 Task: Add Attachment from Google Drive to Card Card0000000051 in Board Board0000000013 in Workspace WS0000000005 in Trello. Add Cover Orange to Card Card0000000051 in Board Board0000000013 in Workspace WS0000000005 in Trello. Add "Add Label …" with "Title" Title0000000051 to Button Button0000000051 to Card Card0000000051 in Board Board0000000013 in Workspace WS0000000005 in Trello. Add Description DS0000000051 to Card Card0000000051 in Board Board0000000013 in Workspace WS0000000005 in Trello. Add Comment CM0000000051 to Card Card0000000051 in Board Board0000000013 in Workspace WS0000000005 in Trello
Action: Mouse moved to (108, 296)
Screenshot: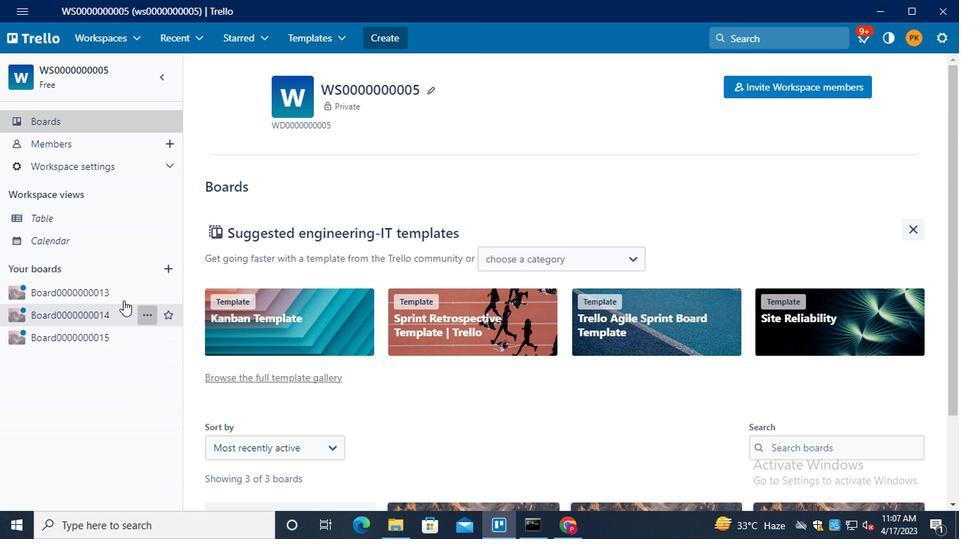 
Action: Mouse pressed left at (108, 296)
Screenshot: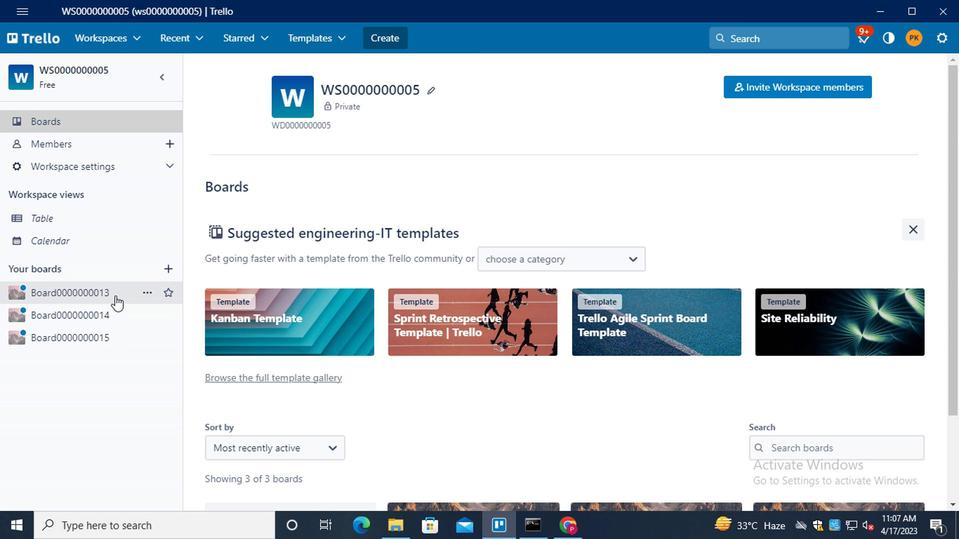 
Action: Mouse moved to (238, 310)
Screenshot: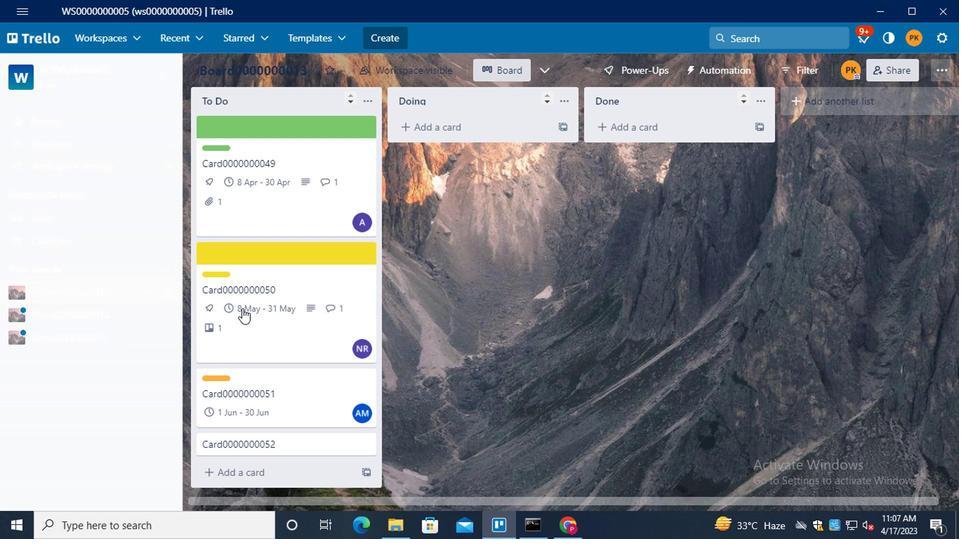 
Action: Mouse scrolled (238, 309) with delta (0, 0)
Screenshot: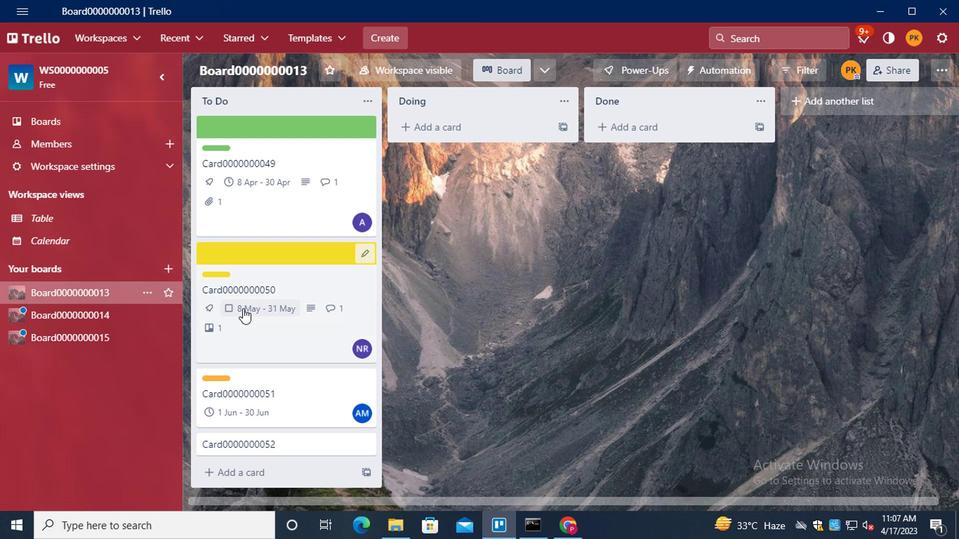 
Action: Mouse moved to (239, 310)
Screenshot: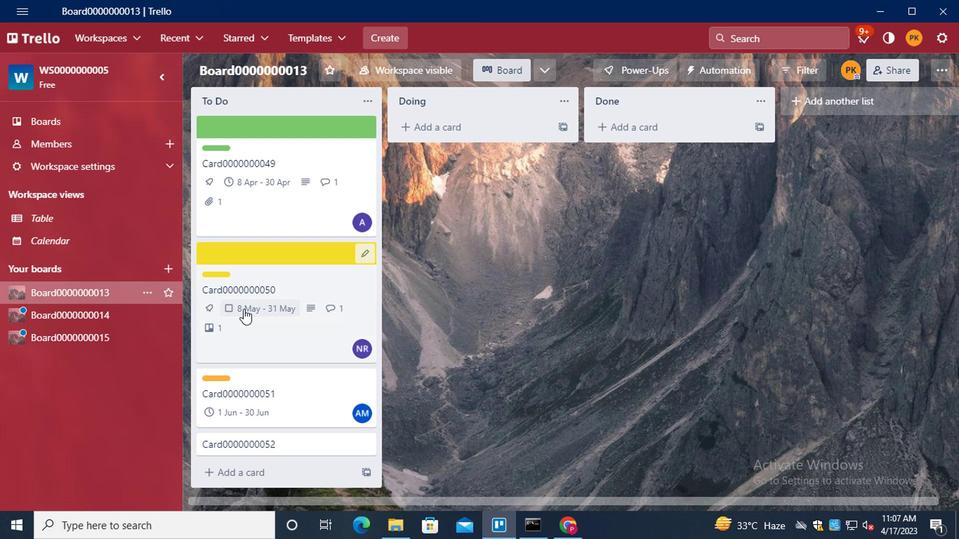 
Action: Mouse scrolled (239, 310) with delta (0, 0)
Screenshot: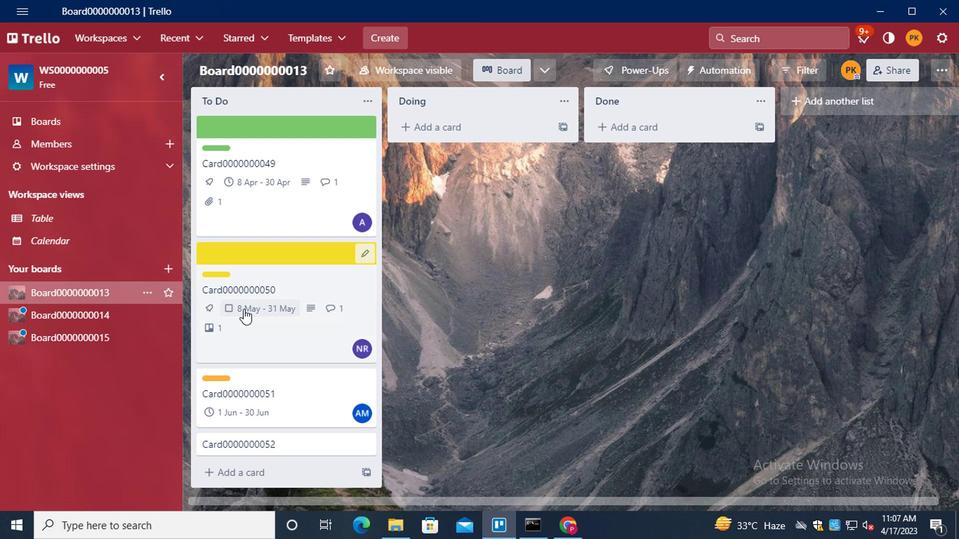 
Action: Mouse moved to (268, 391)
Screenshot: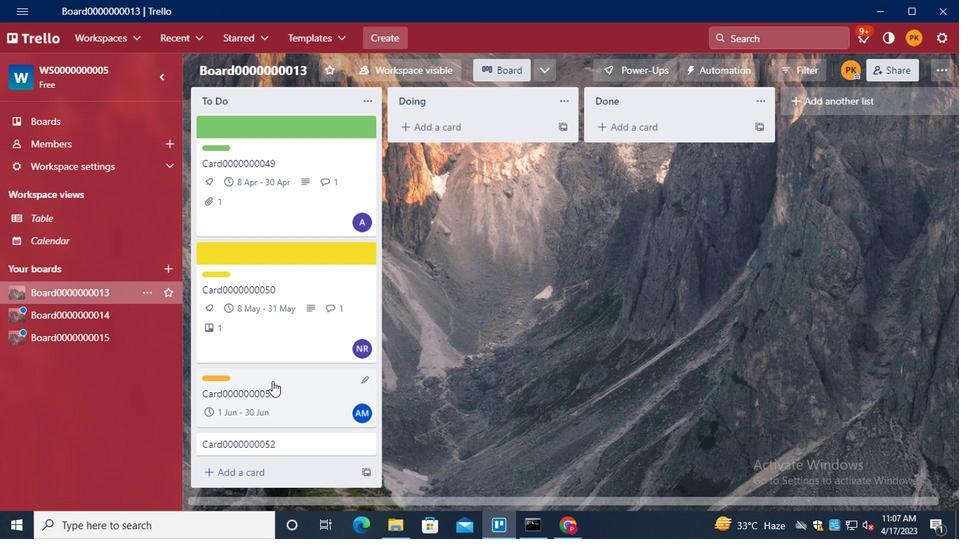 
Action: Mouse pressed left at (268, 391)
Screenshot: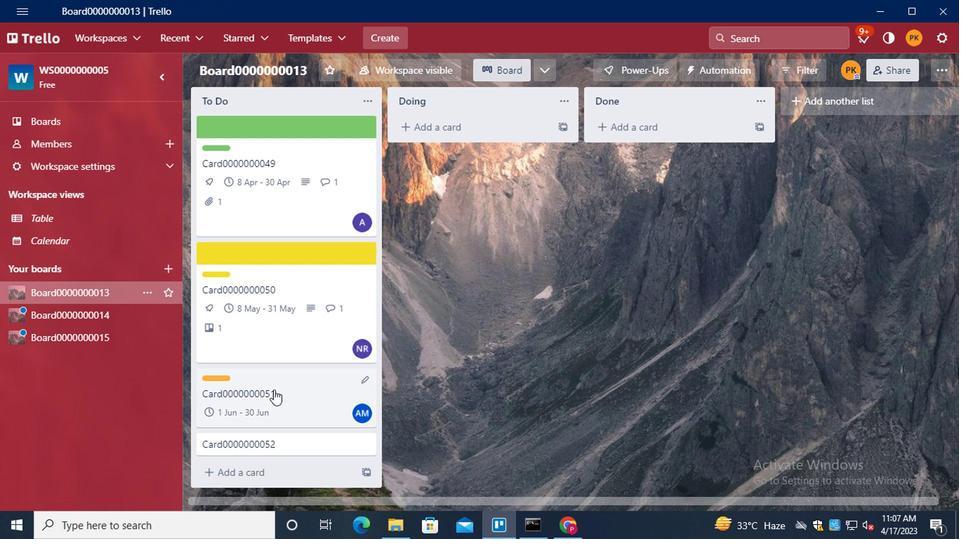 
Action: Mouse moved to (651, 248)
Screenshot: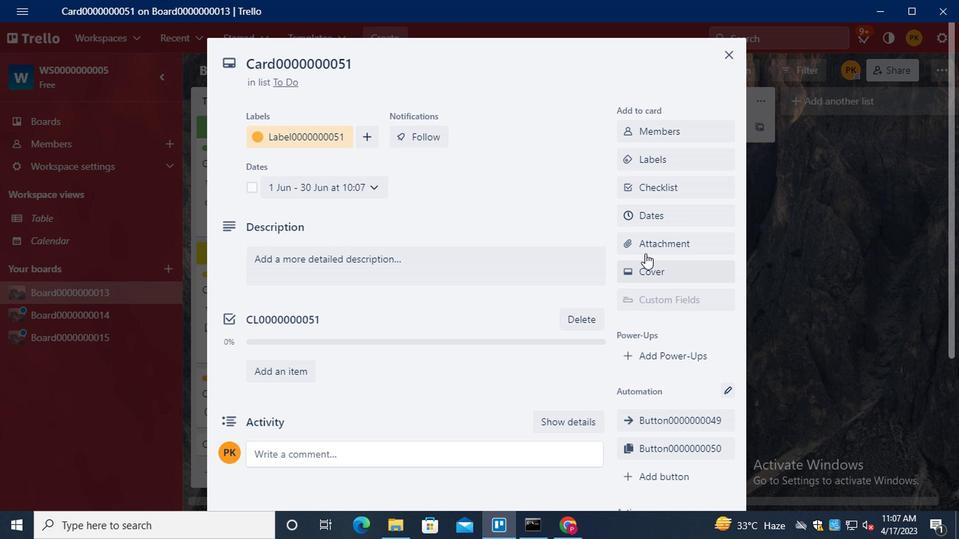 
Action: Mouse pressed left at (651, 248)
Screenshot: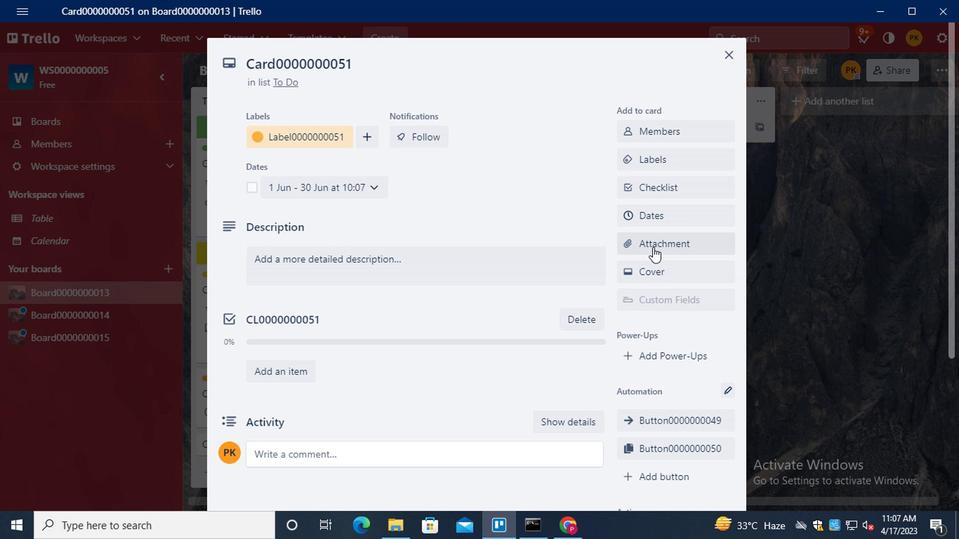 
Action: Mouse moved to (670, 177)
Screenshot: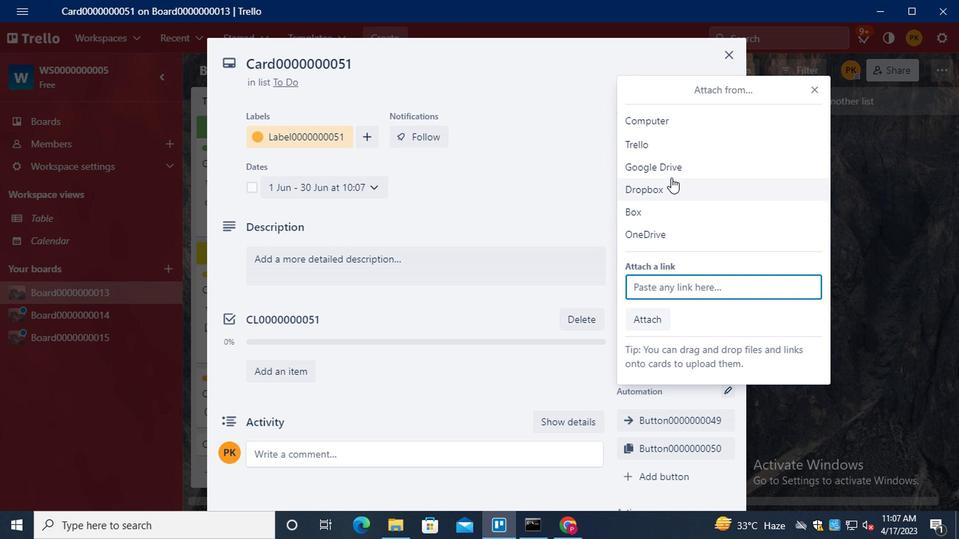 
Action: Mouse pressed left at (670, 177)
Screenshot: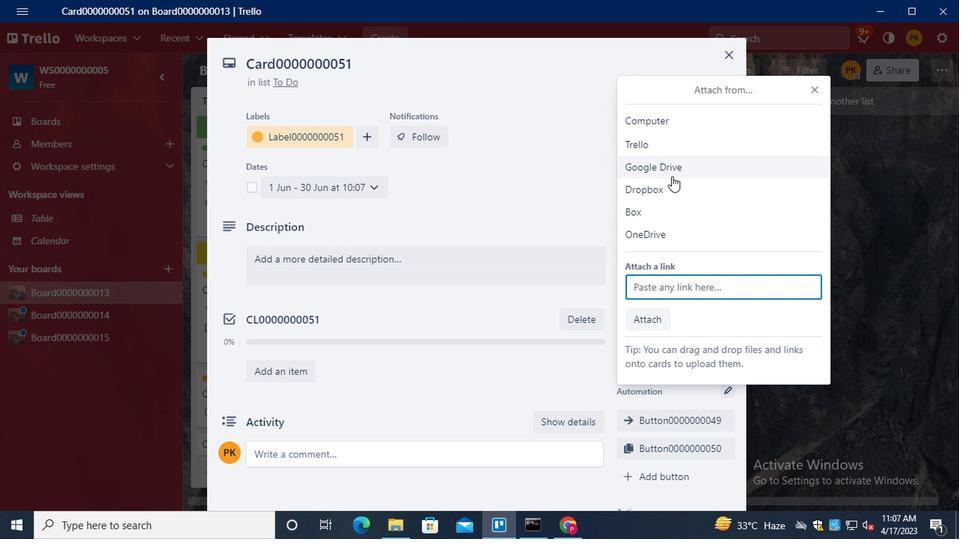 
Action: Mouse moved to (611, 353)
Screenshot: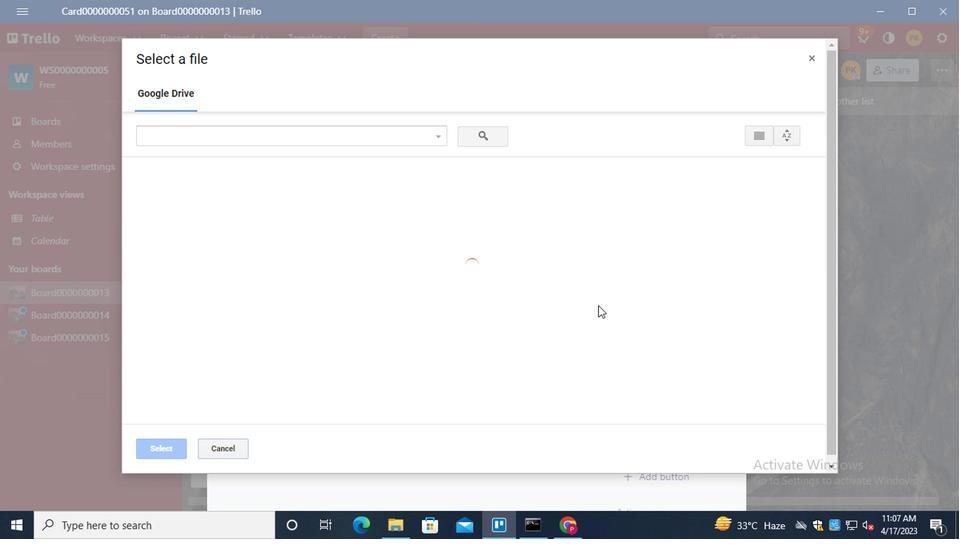 
Action: Mouse scrolled (611, 353) with delta (0, 0)
Screenshot: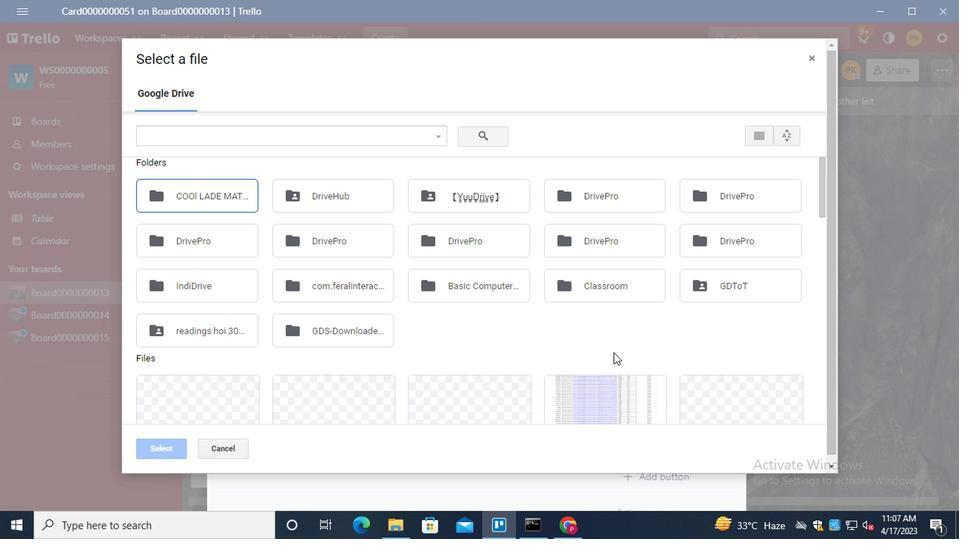 
Action: Mouse scrolled (611, 353) with delta (0, 0)
Screenshot: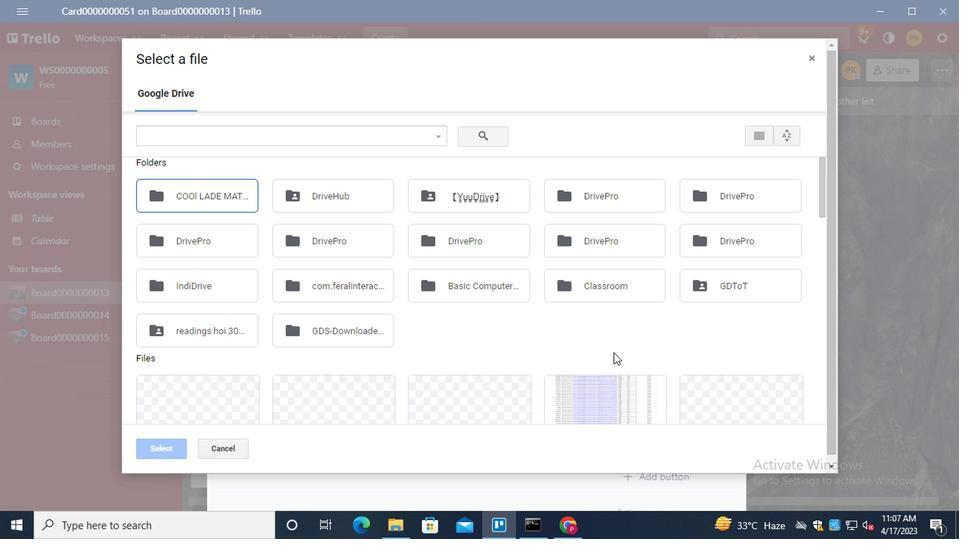 
Action: Mouse moved to (680, 320)
Screenshot: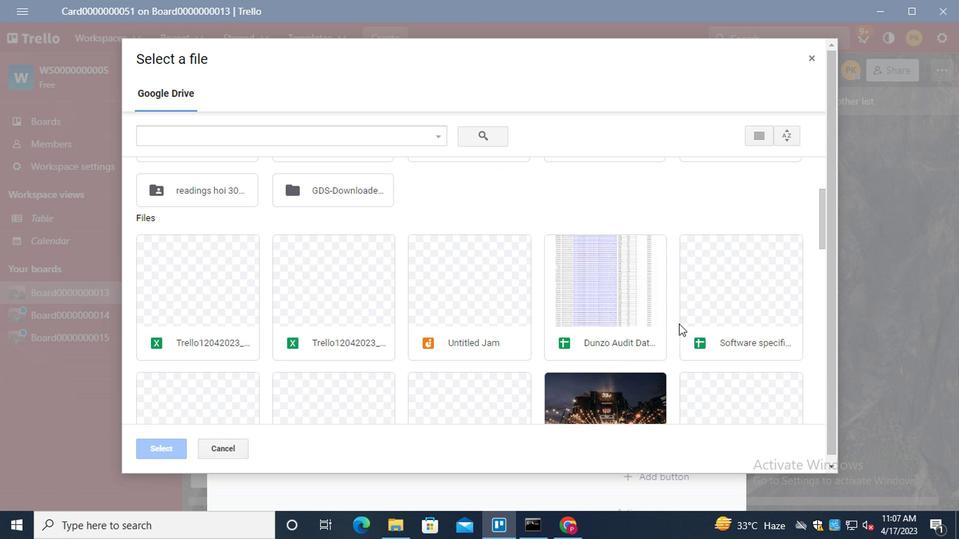 
Action: Mouse pressed left at (680, 320)
Screenshot: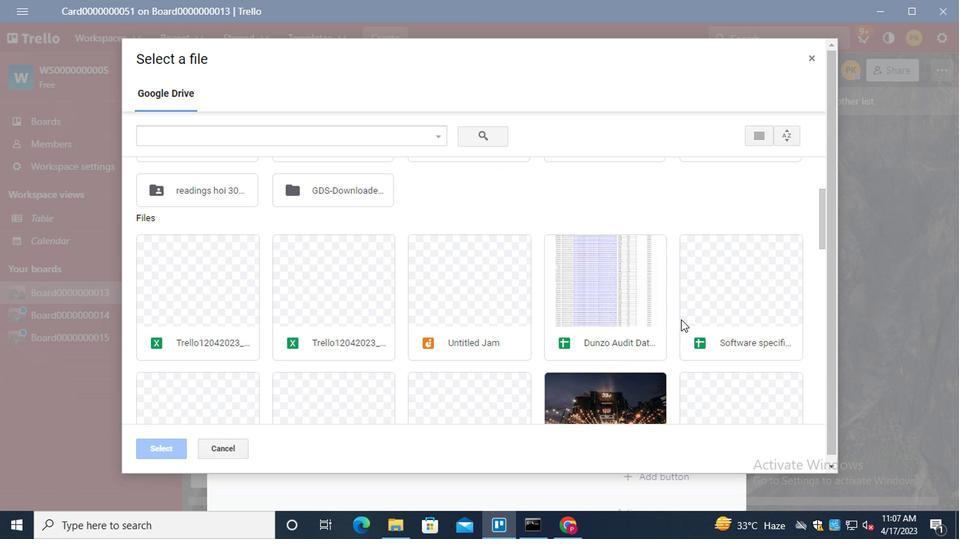 
Action: Mouse moved to (166, 445)
Screenshot: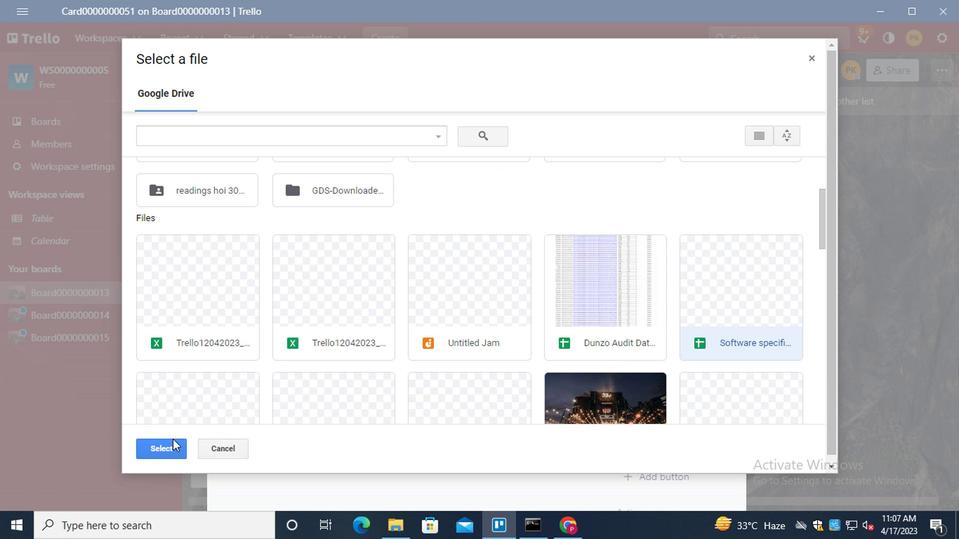 
Action: Mouse pressed left at (166, 445)
Screenshot: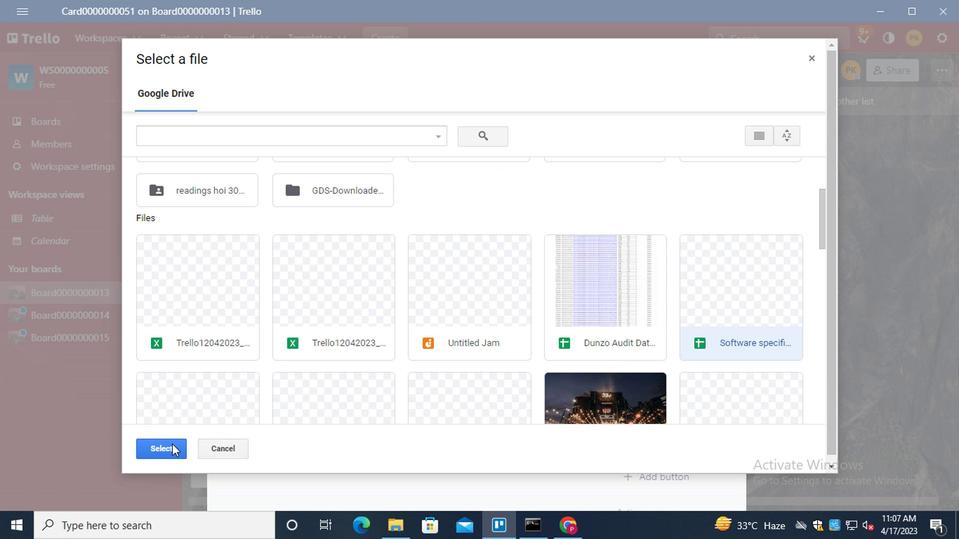
Action: Mouse moved to (652, 265)
Screenshot: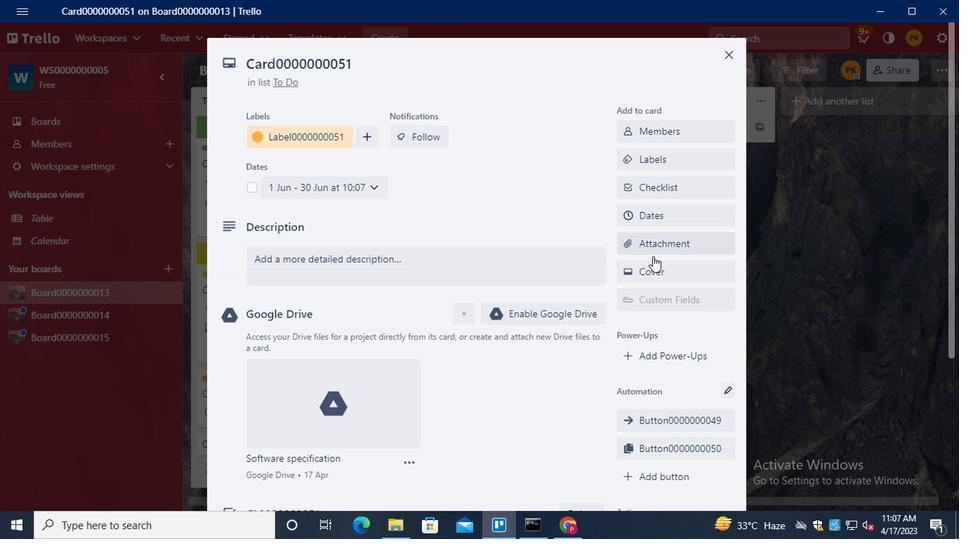 
Action: Mouse pressed left at (652, 265)
Screenshot: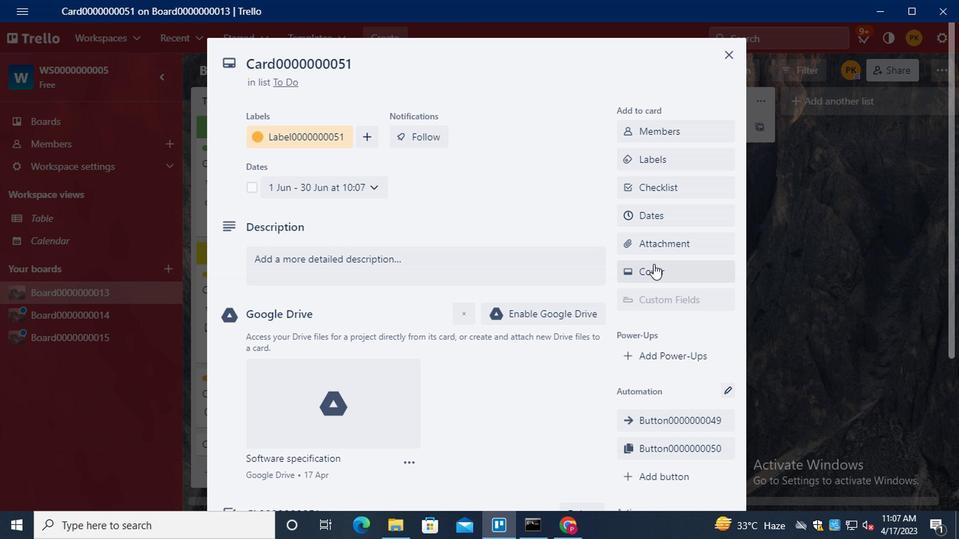 
Action: Mouse moved to (722, 232)
Screenshot: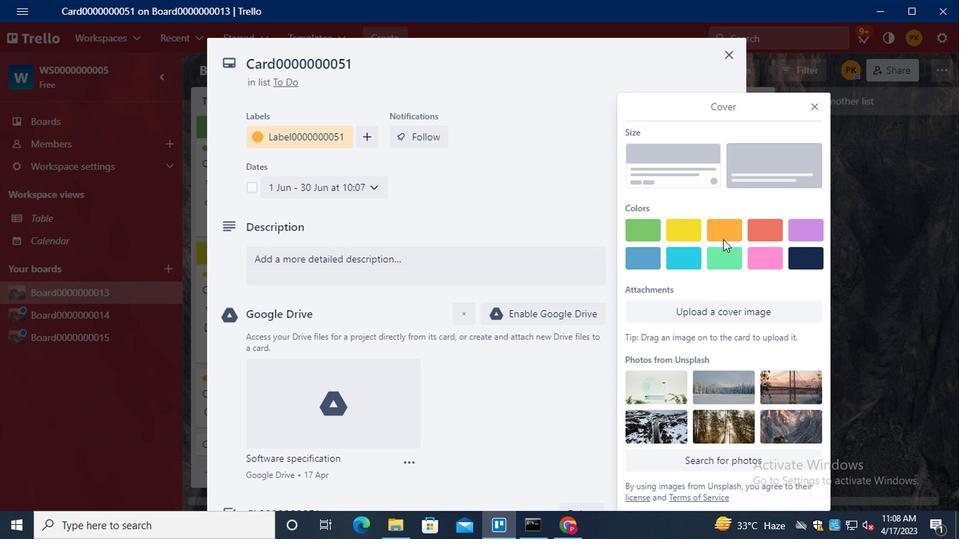 
Action: Mouse pressed left at (722, 232)
Screenshot: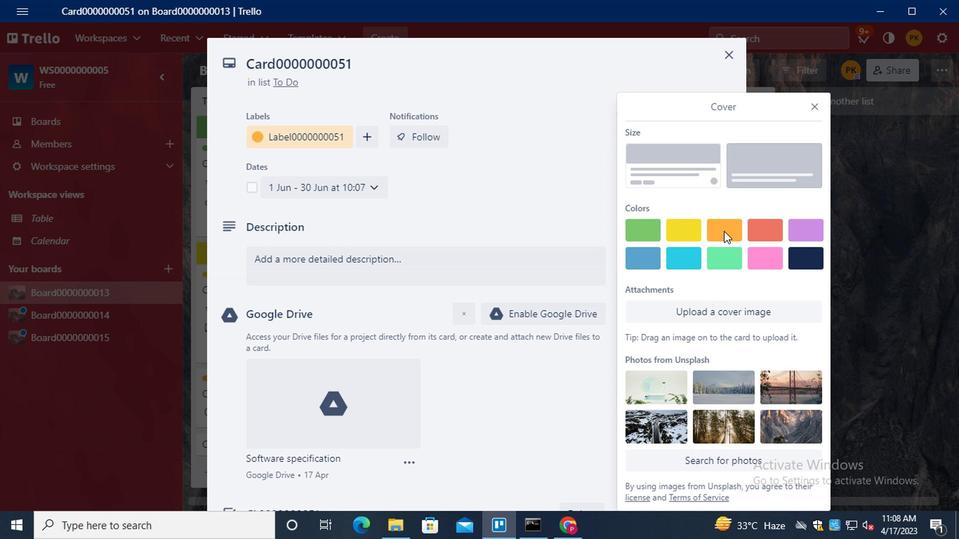 
Action: Mouse moved to (816, 84)
Screenshot: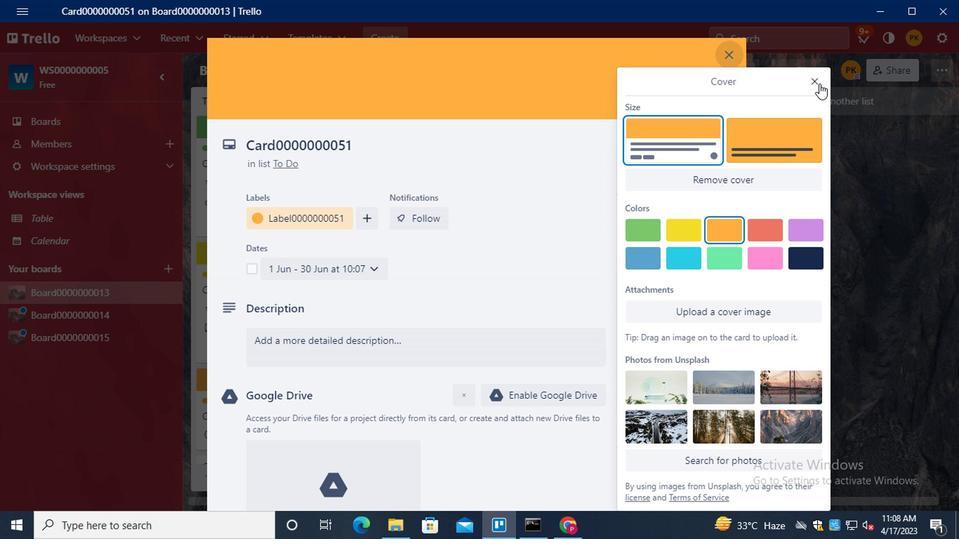 
Action: Mouse pressed left at (816, 84)
Screenshot: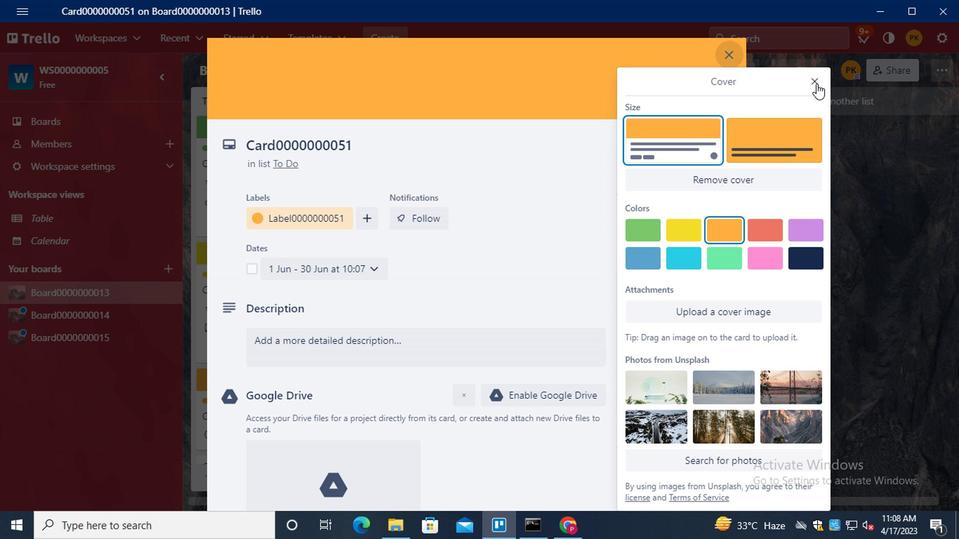 
Action: Mouse moved to (544, 315)
Screenshot: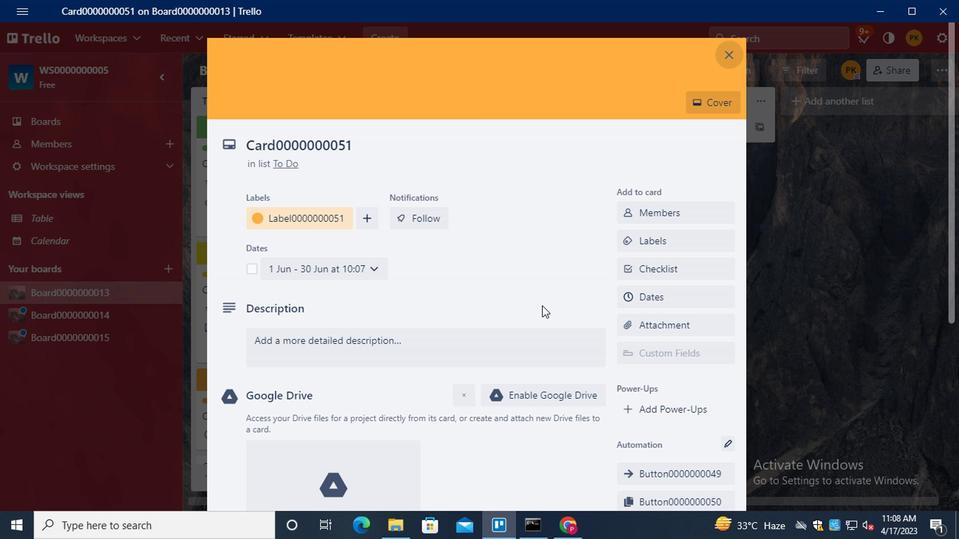 
Action: Mouse scrolled (544, 315) with delta (0, 0)
Screenshot: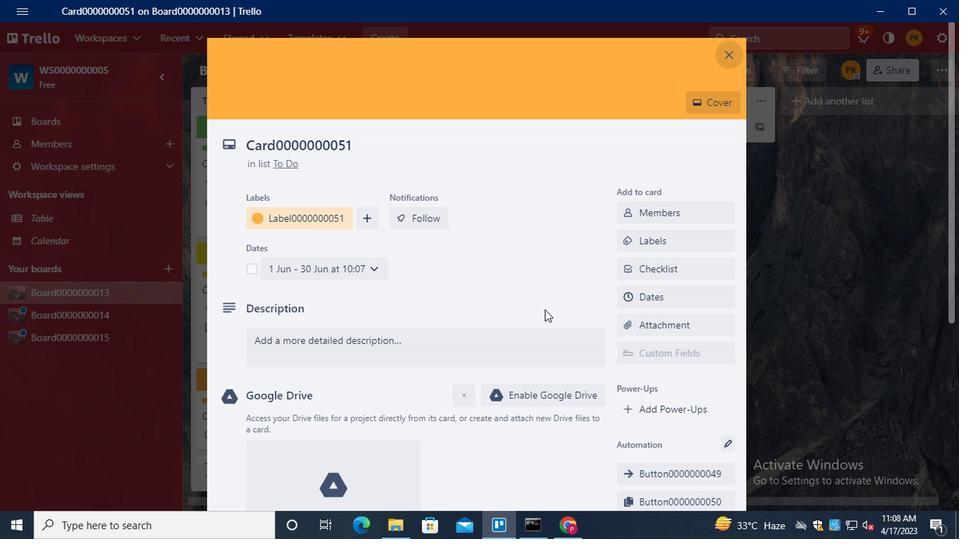 
Action: Mouse moved to (544, 316)
Screenshot: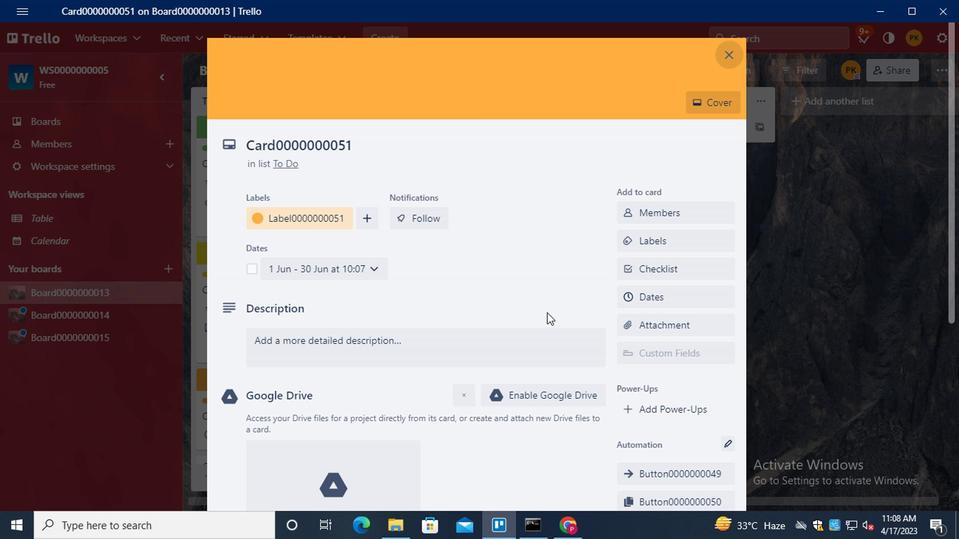 
Action: Mouse scrolled (544, 315) with delta (0, 0)
Screenshot: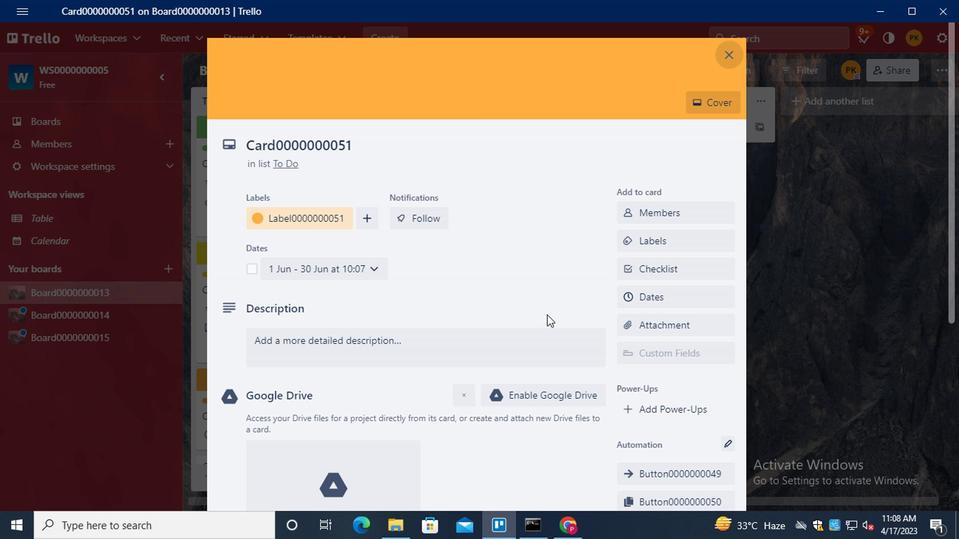 
Action: Mouse scrolled (544, 315) with delta (0, 0)
Screenshot: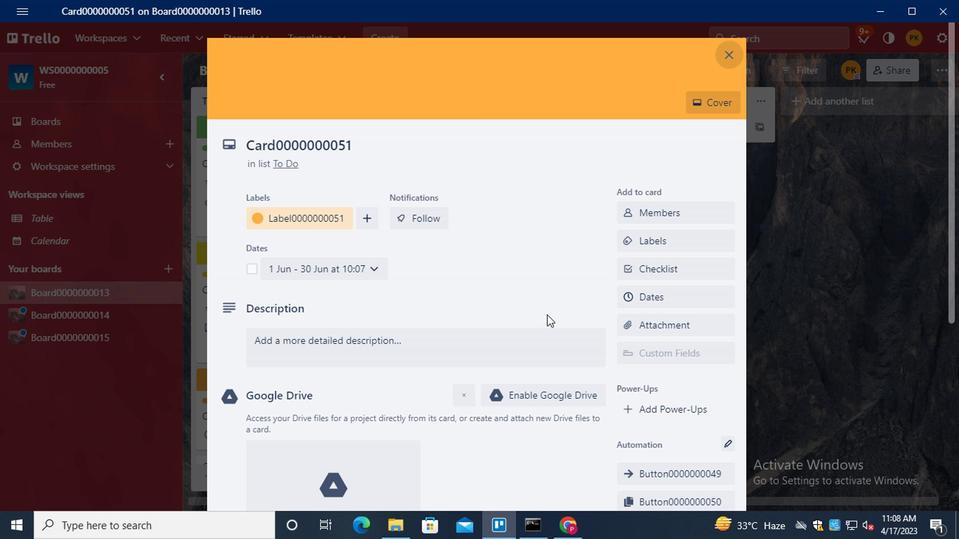 
Action: Mouse moved to (668, 325)
Screenshot: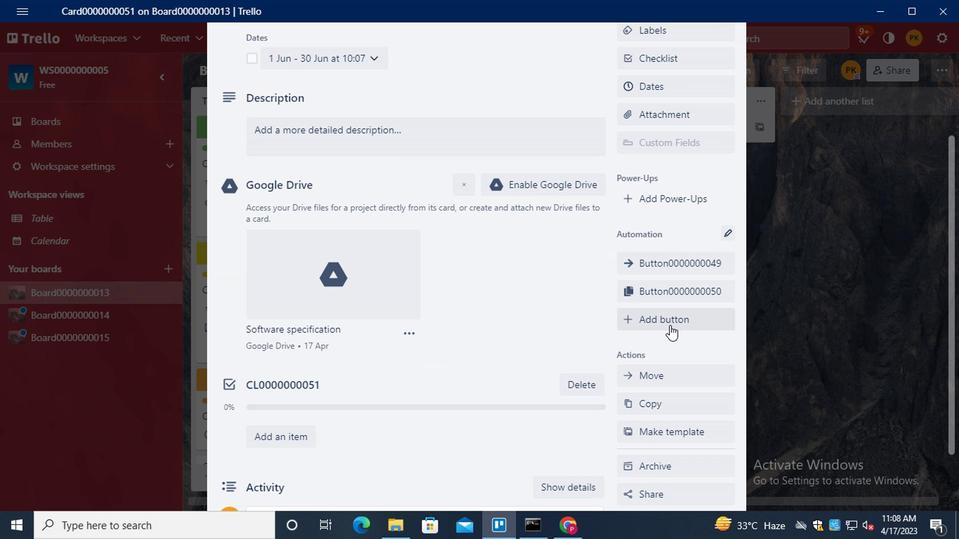 
Action: Mouse pressed left at (668, 325)
Screenshot: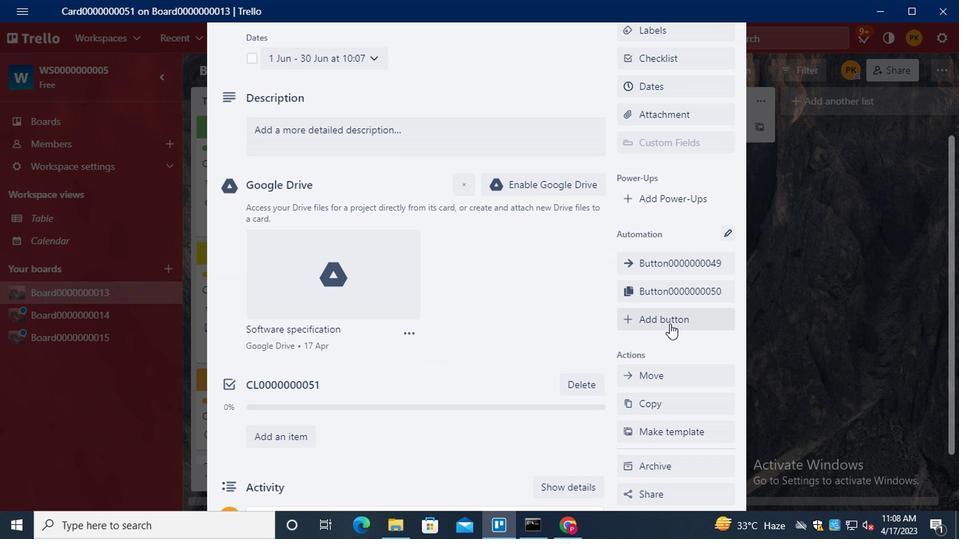 
Action: Mouse moved to (706, 187)
Screenshot: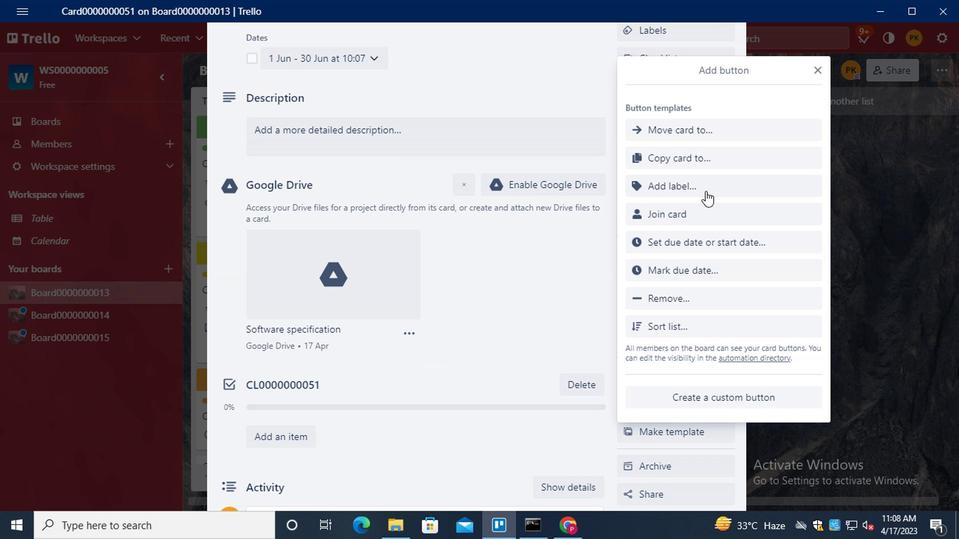 
Action: Mouse pressed left at (706, 187)
Screenshot: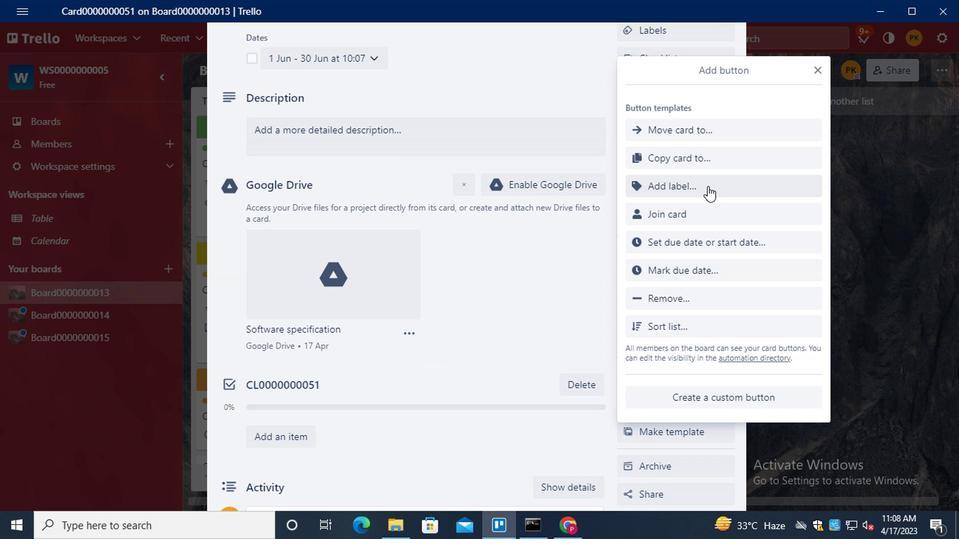 
Action: Mouse moved to (701, 189)
Screenshot: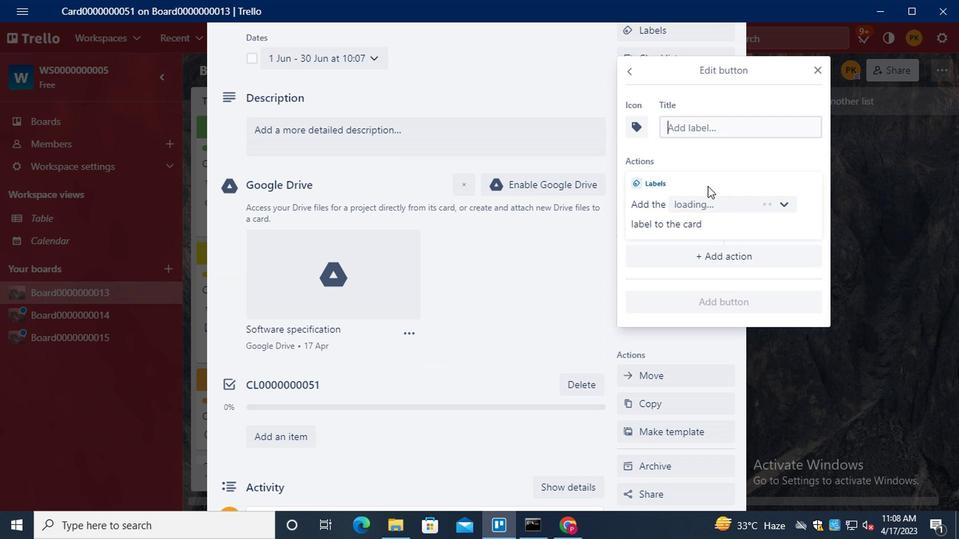 
Action: Key pressed <Key.shift>TITLE0000000051
Screenshot: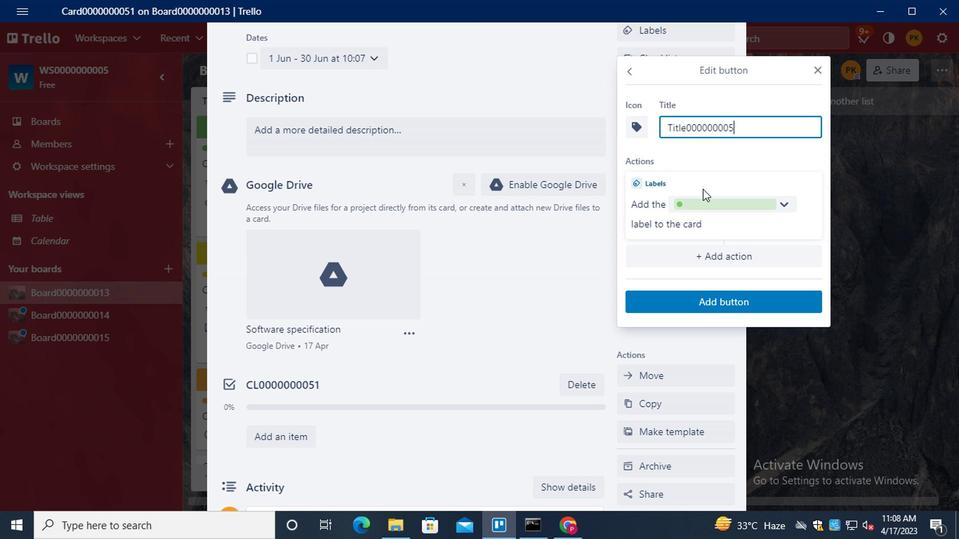 
Action: Mouse moved to (712, 308)
Screenshot: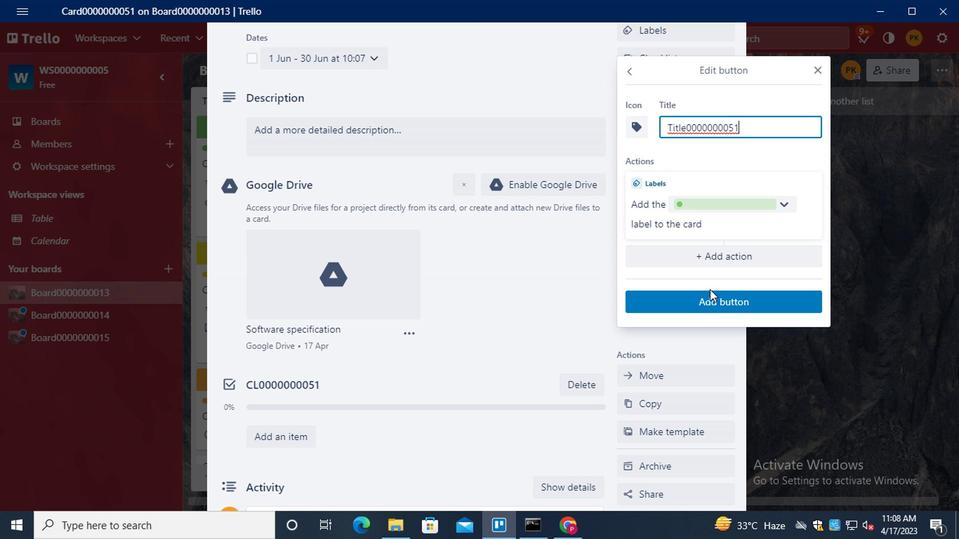 
Action: Mouse pressed left at (712, 308)
Screenshot: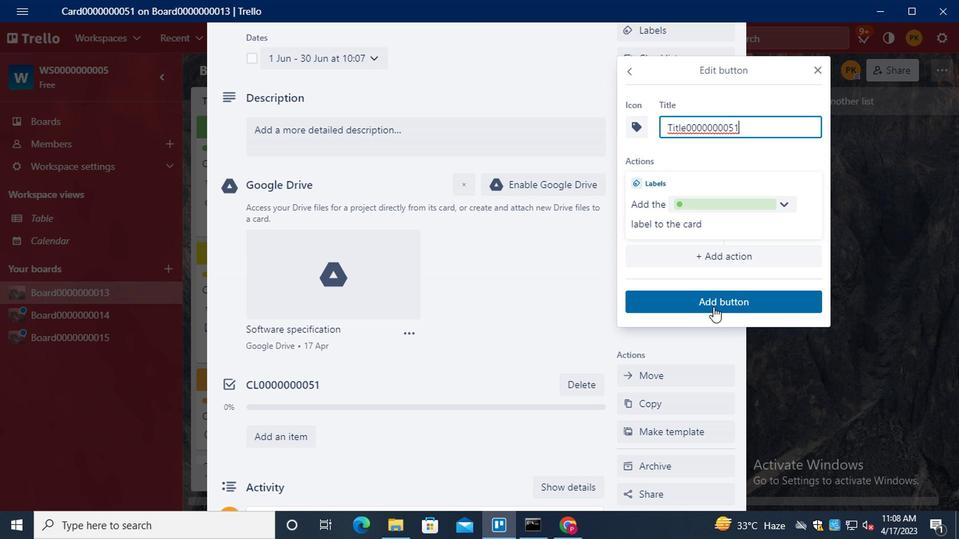 
Action: Mouse moved to (435, 142)
Screenshot: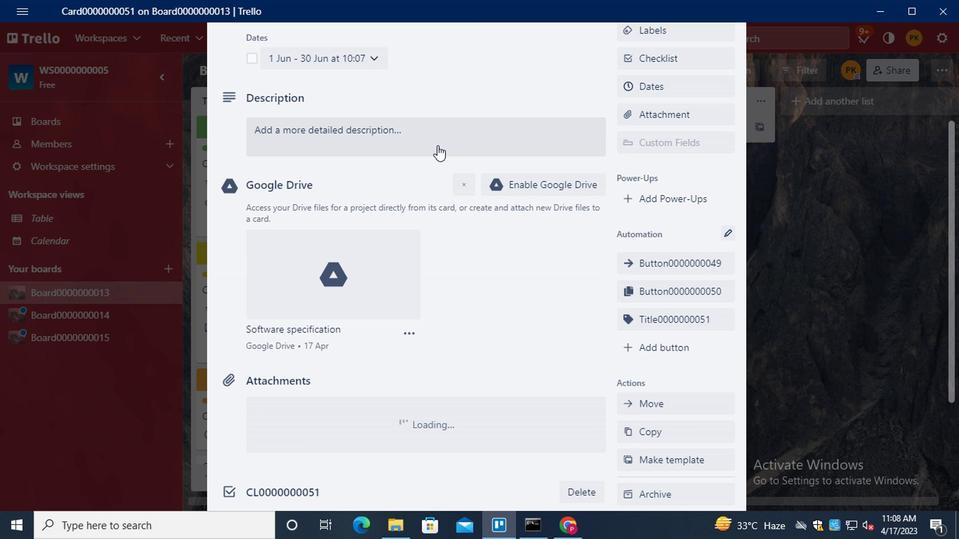 
Action: Mouse pressed left at (435, 142)
Screenshot: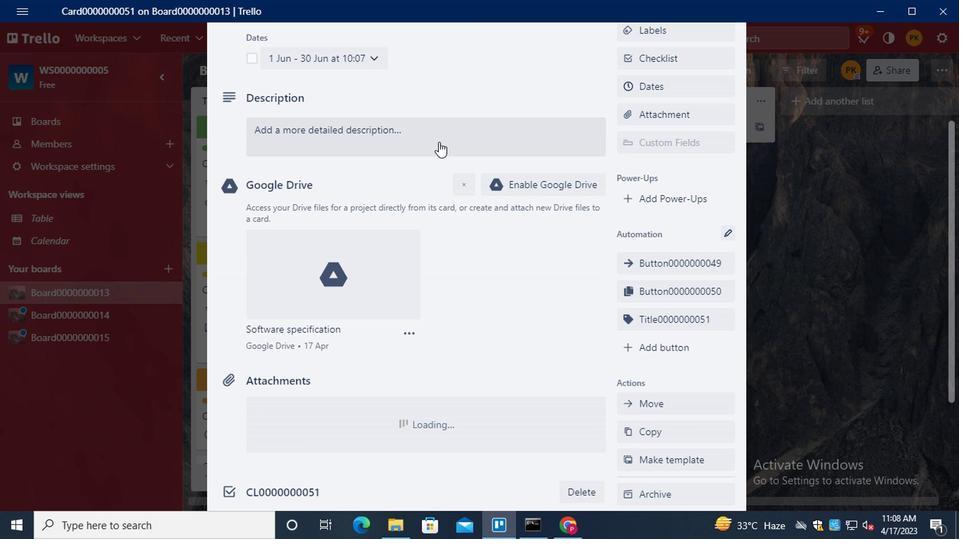 
Action: Key pressed <Key.shift><Key.shift>DS
Screenshot: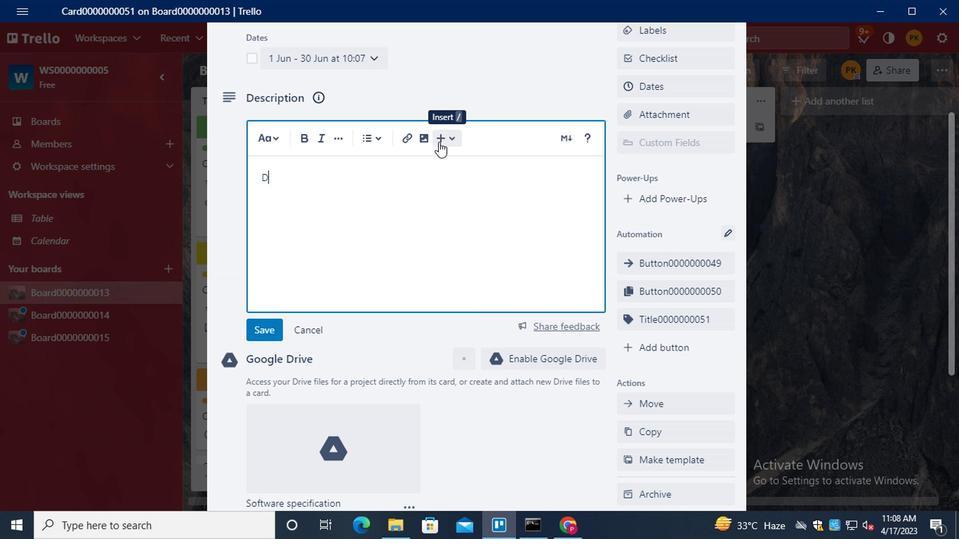 
Action: Mouse moved to (434, 142)
Screenshot: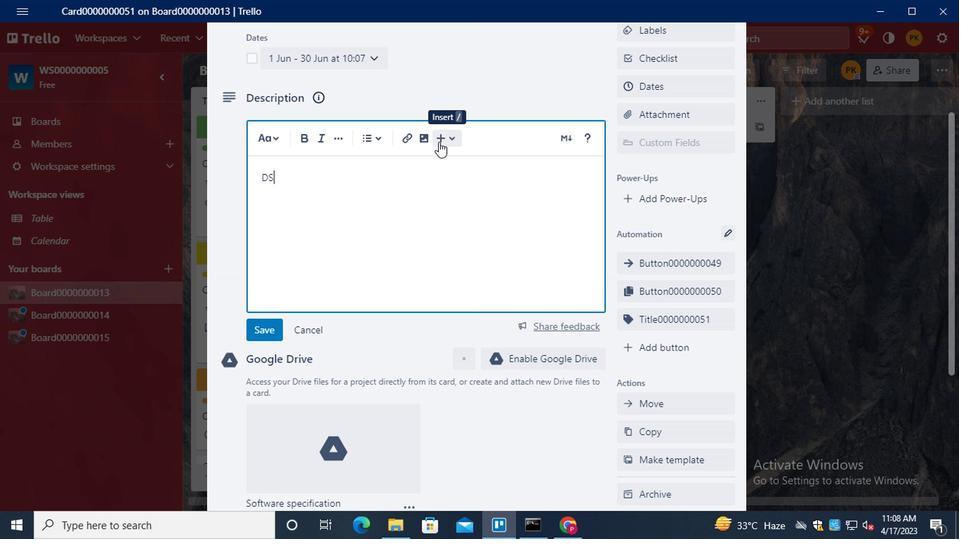 
Action: Key pressed 0000000051
Screenshot: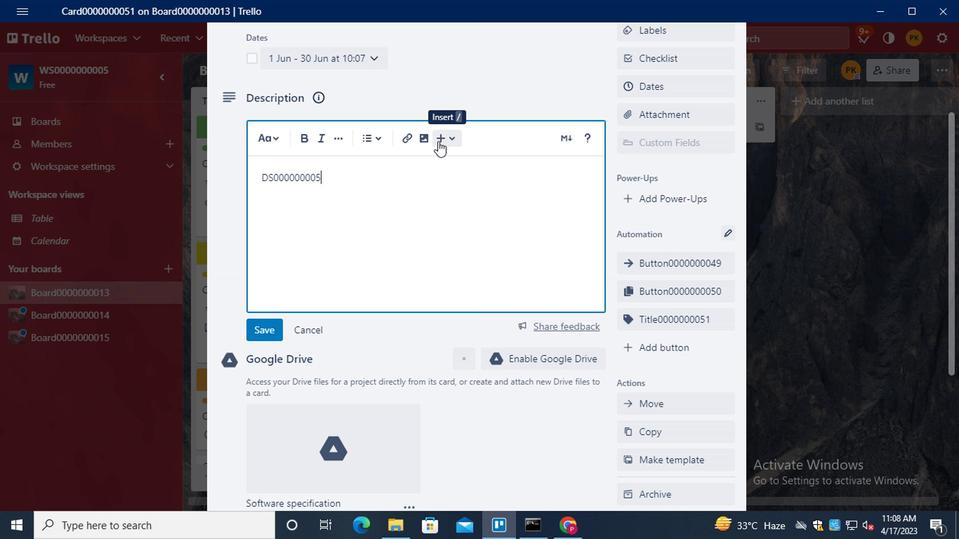 
Action: Mouse moved to (419, 153)
Screenshot: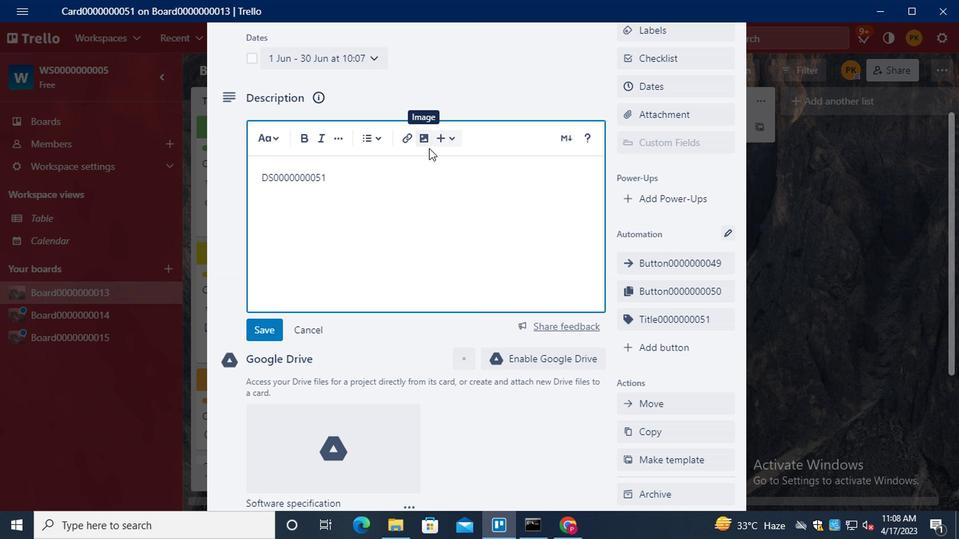 
Action: Mouse scrolled (419, 152) with delta (0, 0)
Screenshot: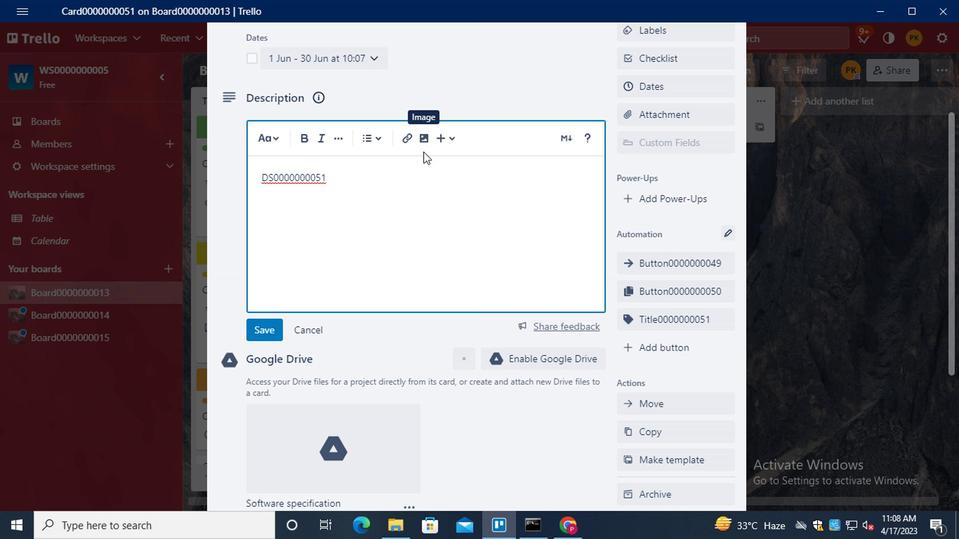 
Action: Mouse scrolled (419, 152) with delta (0, 0)
Screenshot: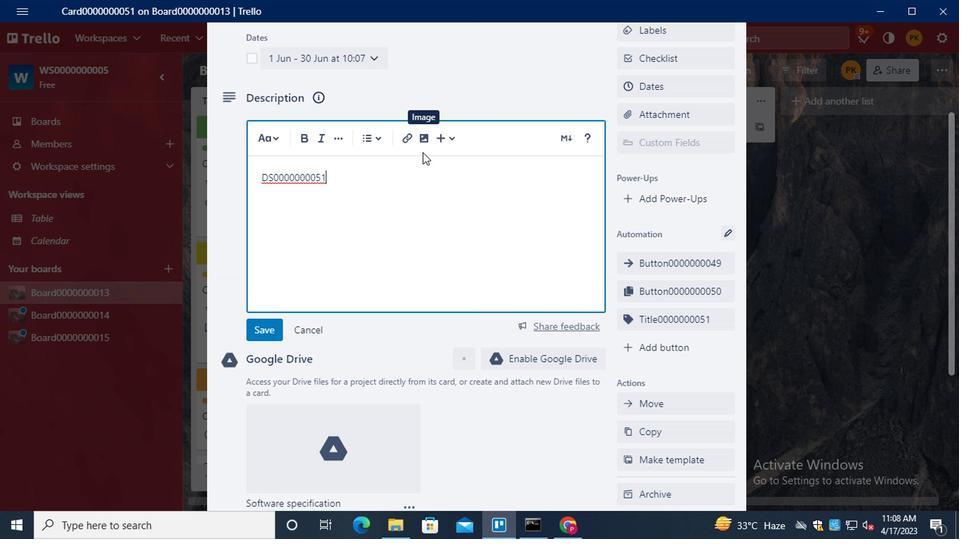 
Action: Mouse moved to (257, 193)
Screenshot: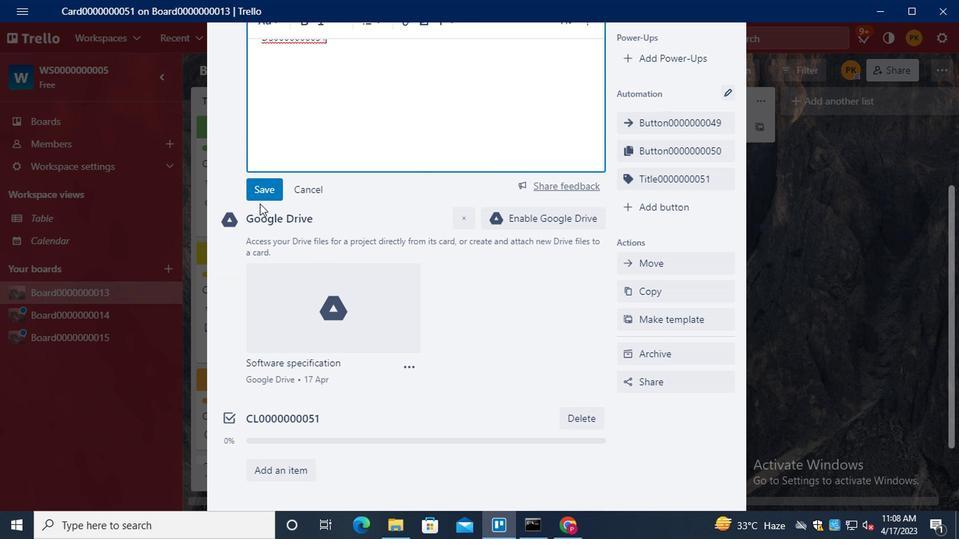 
Action: Mouse pressed left at (257, 193)
Screenshot: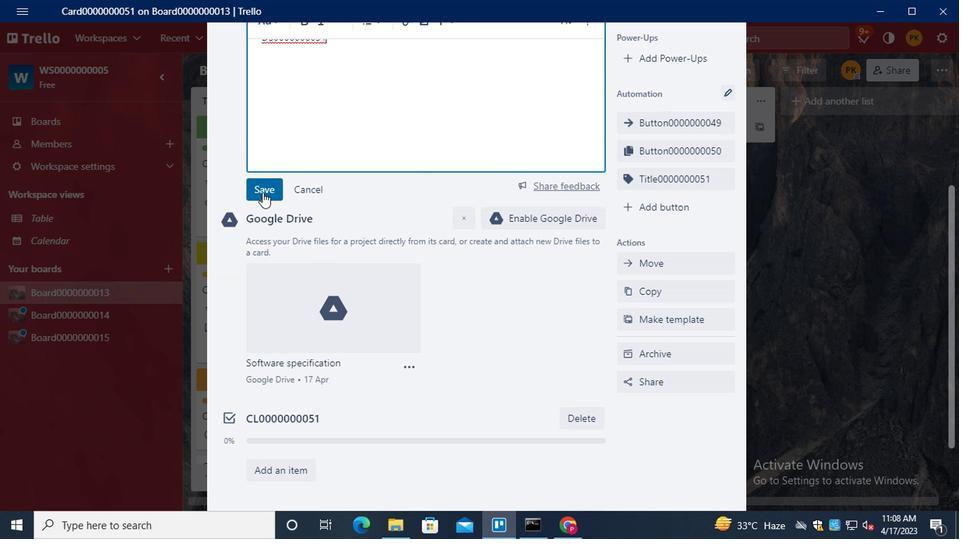 
Action: Mouse moved to (327, 231)
Screenshot: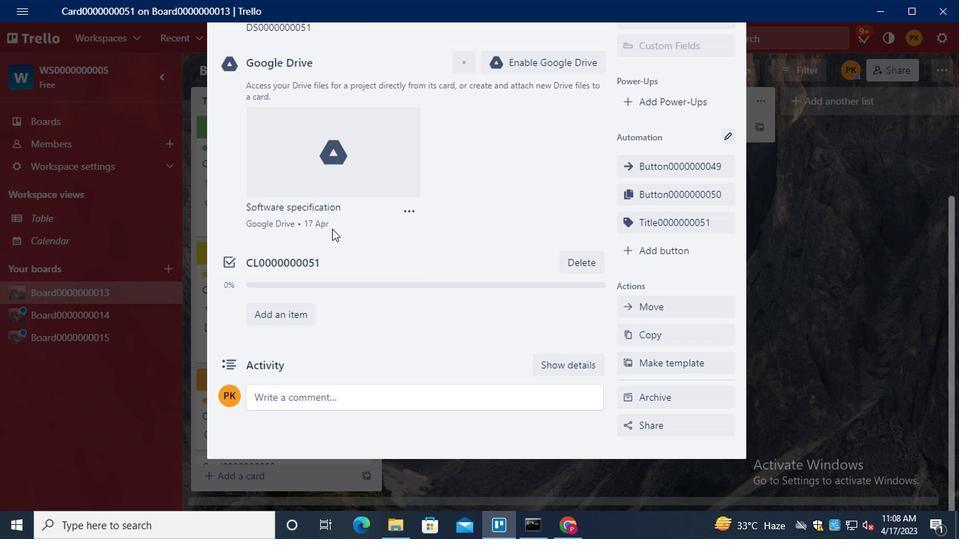 
Action: Mouse scrolled (327, 232) with delta (0, 0)
Screenshot: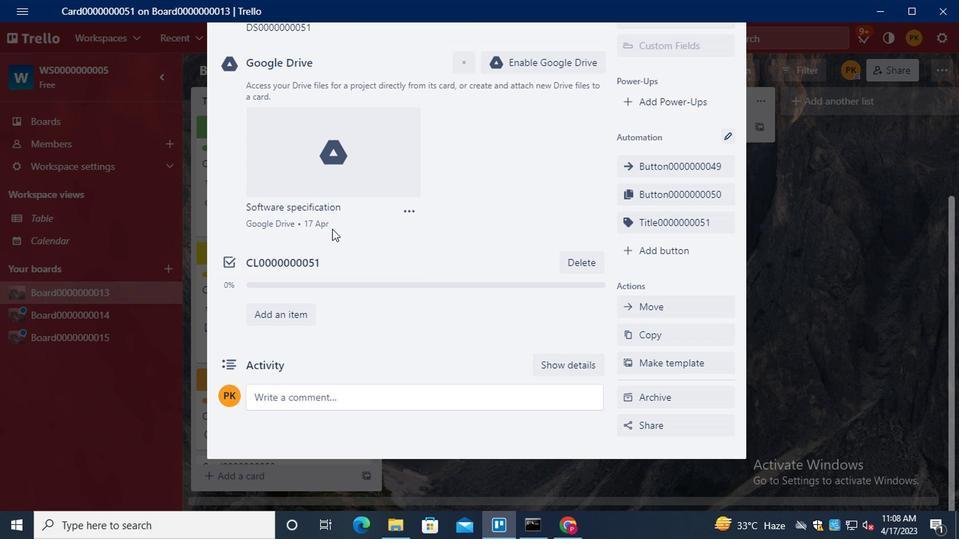 
Action: Mouse scrolled (327, 232) with delta (0, 0)
Screenshot: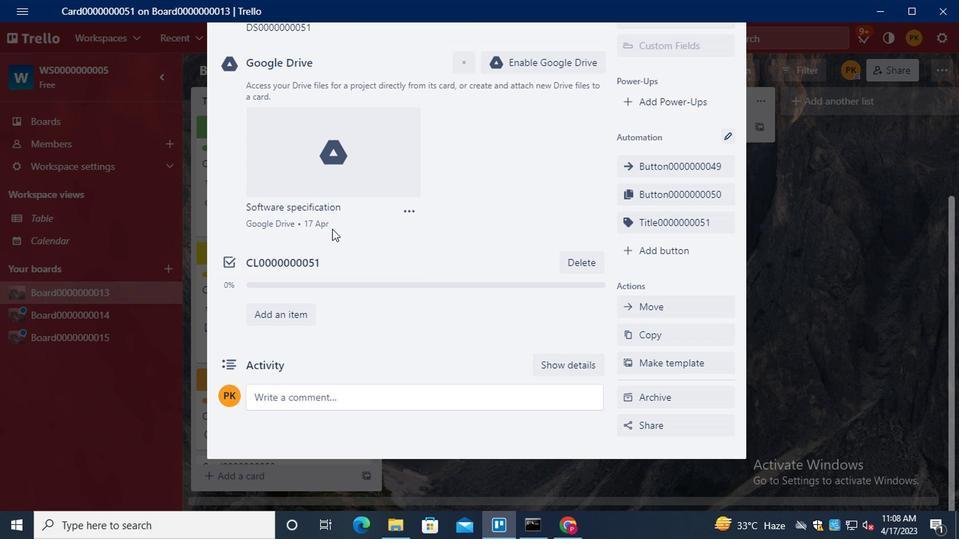
Action: Mouse scrolled (327, 232) with delta (0, 0)
Screenshot: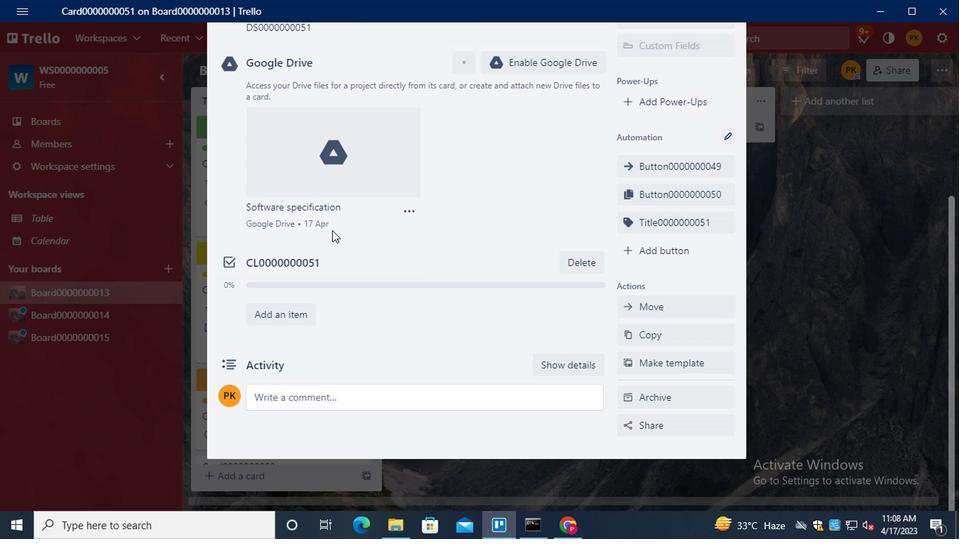 
Action: Mouse moved to (326, 240)
Screenshot: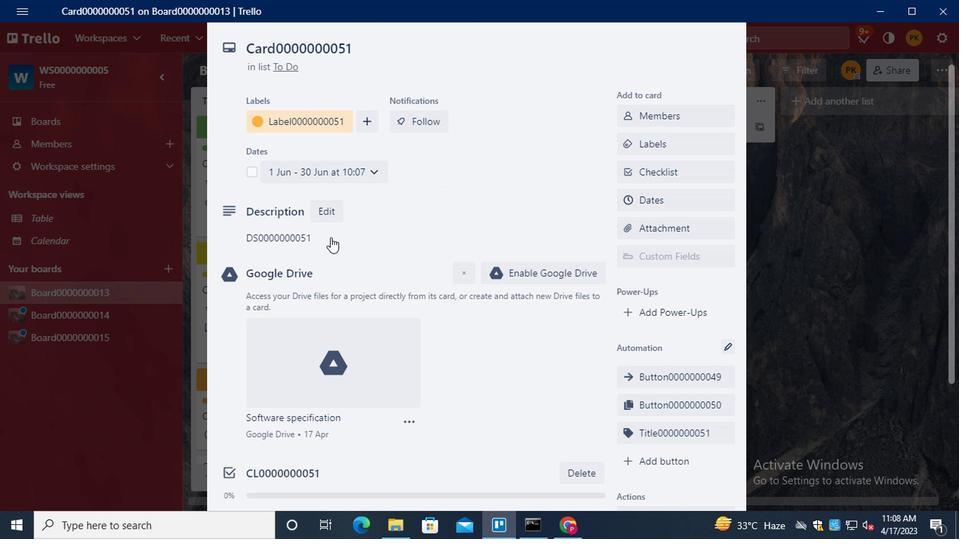 
Action: Mouse scrolled (326, 239) with delta (0, 0)
Screenshot: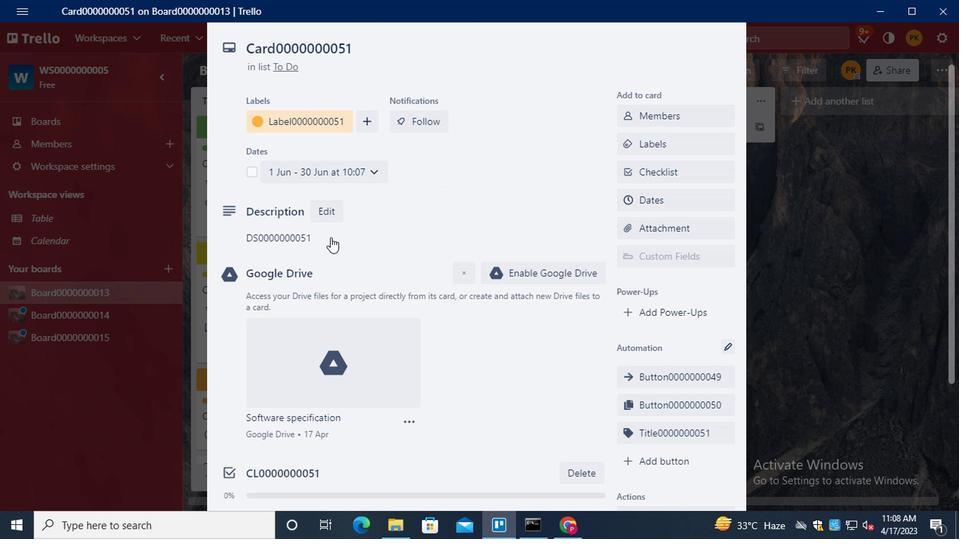 
Action: Mouse moved to (327, 241)
Screenshot: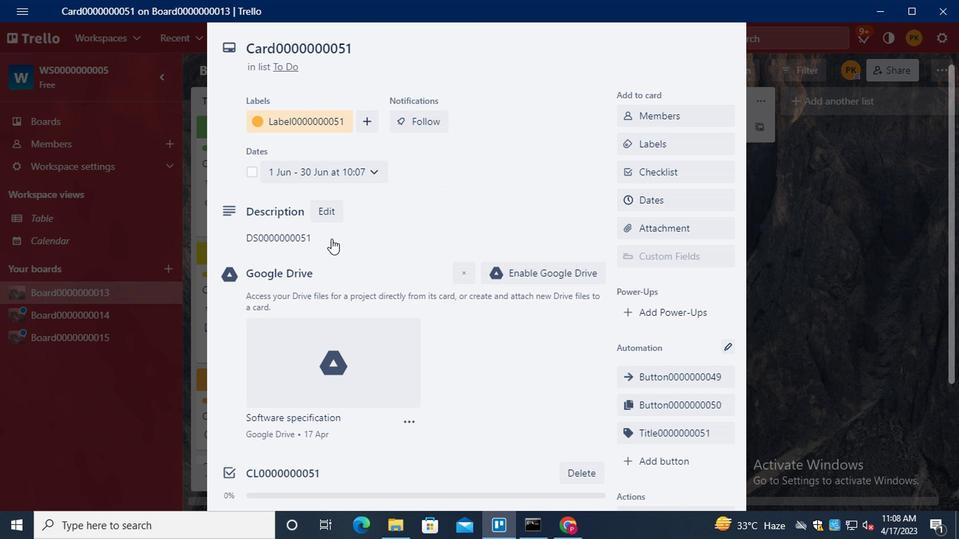
Action: Mouse scrolled (327, 240) with delta (0, 0)
Screenshot: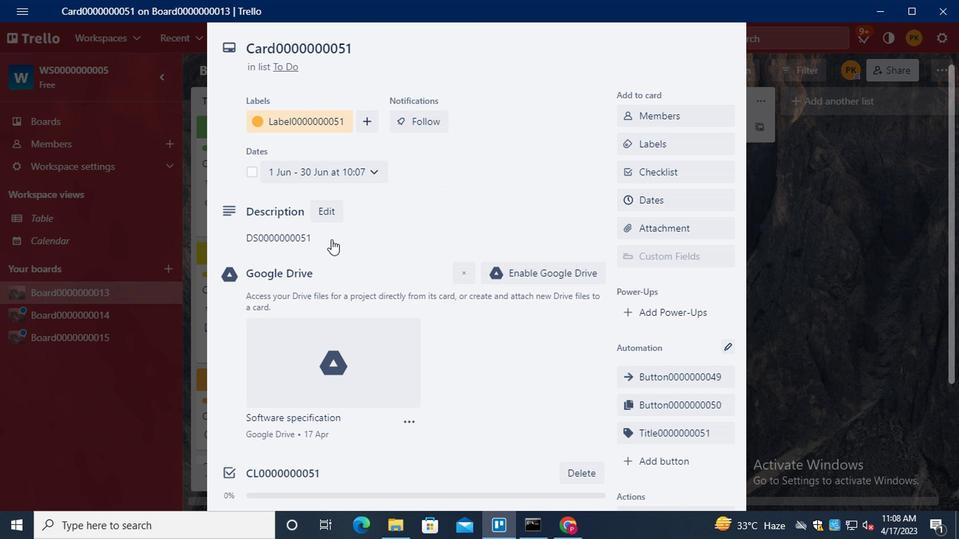 
Action: Mouse moved to (339, 464)
Screenshot: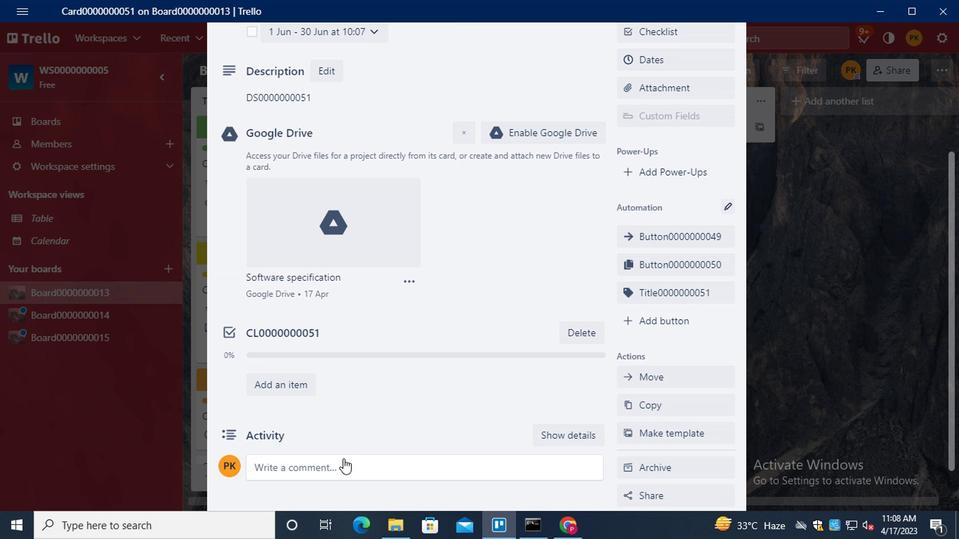 
Action: Mouse pressed left at (339, 464)
Screenshot: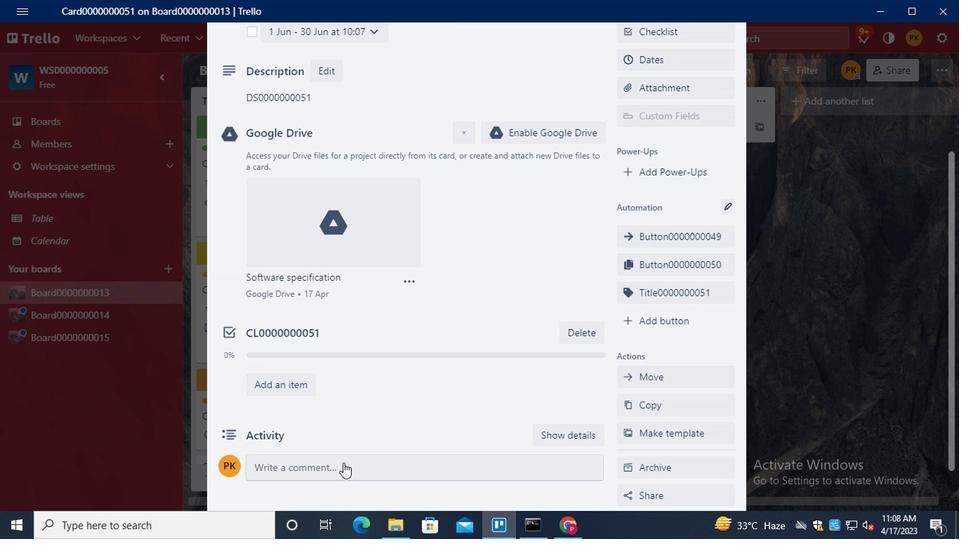 
Action: Mouse moved to (336, 462)
Screenshot: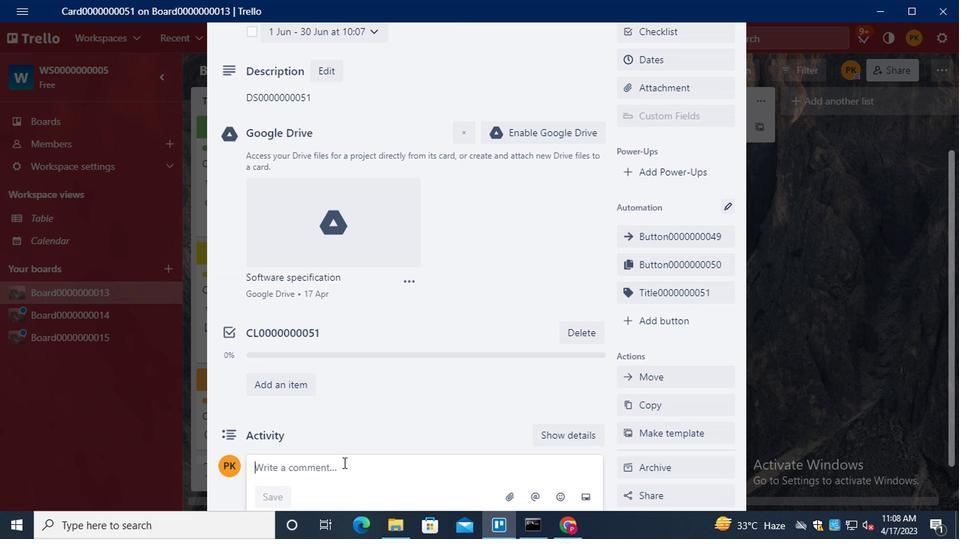 
Action: Key pressed <Key.shift>CM0000000051
Screenshot: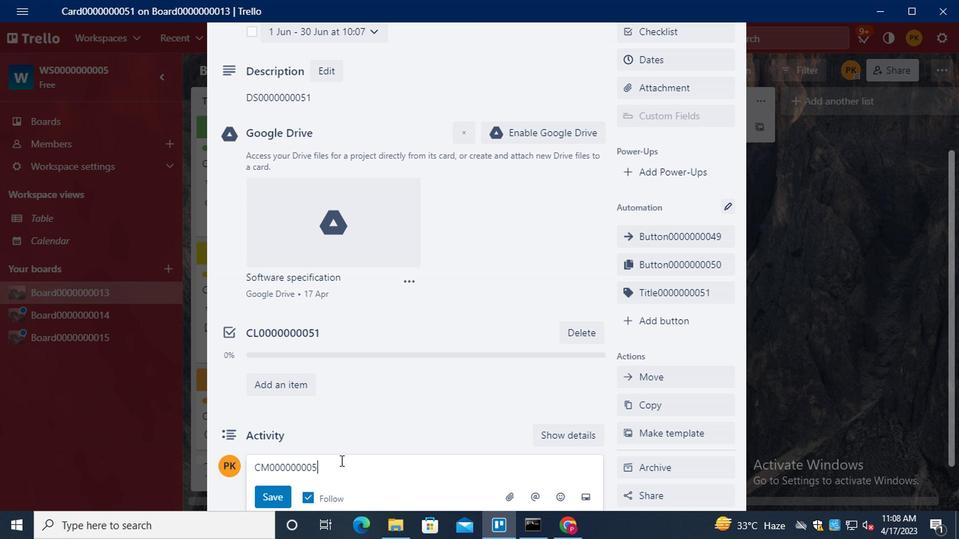 
Action: Mouse moved to (253, 501)
Screenshot: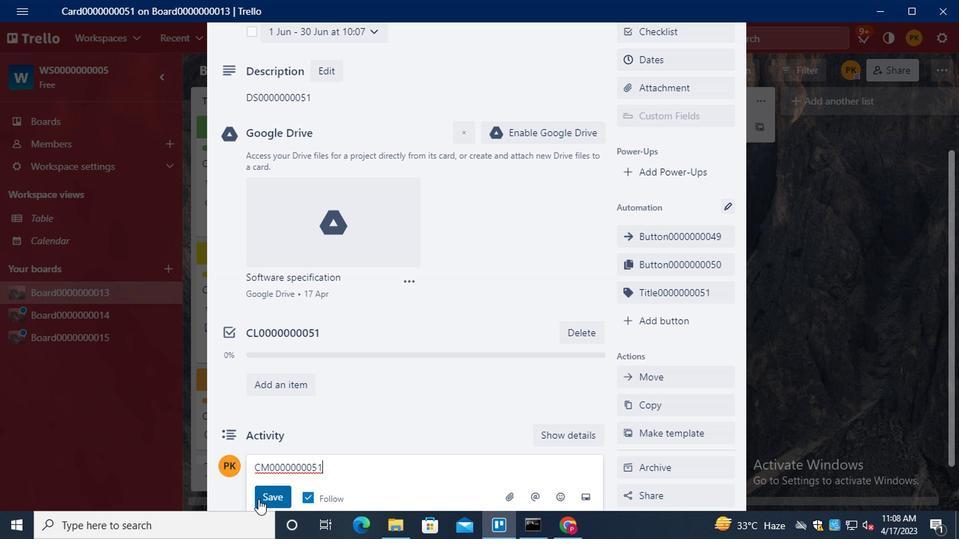 
Action: Mouse pressed left at (253, 501)
Screenshot: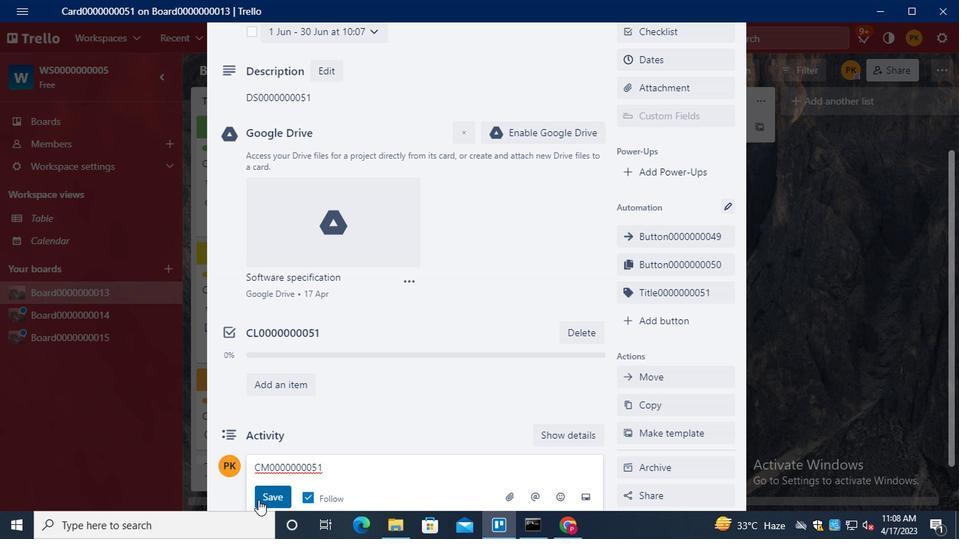 
Action: Mouse moved to (358, 415)
Screenshot: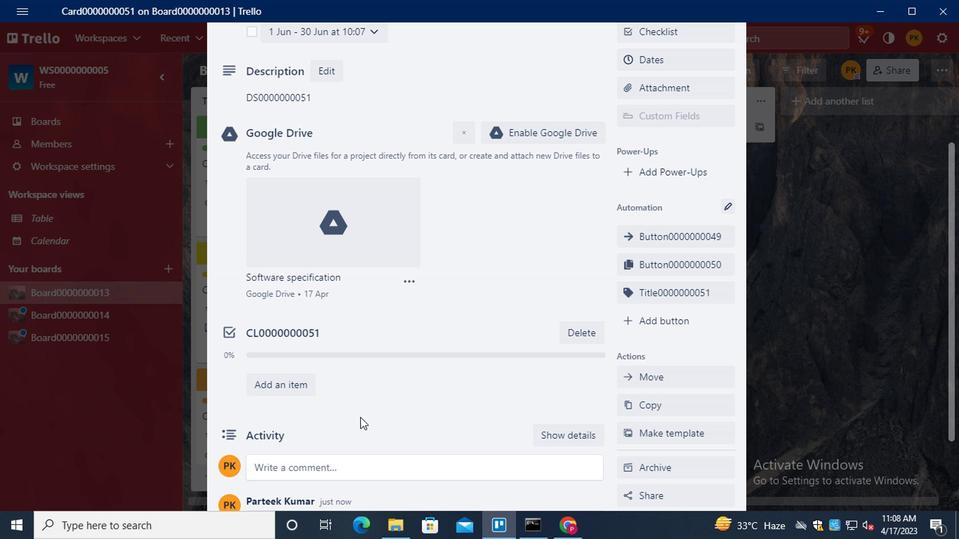 
Action: Mouse scrolled (358, 415) with delta (0, 0)
Screenshot: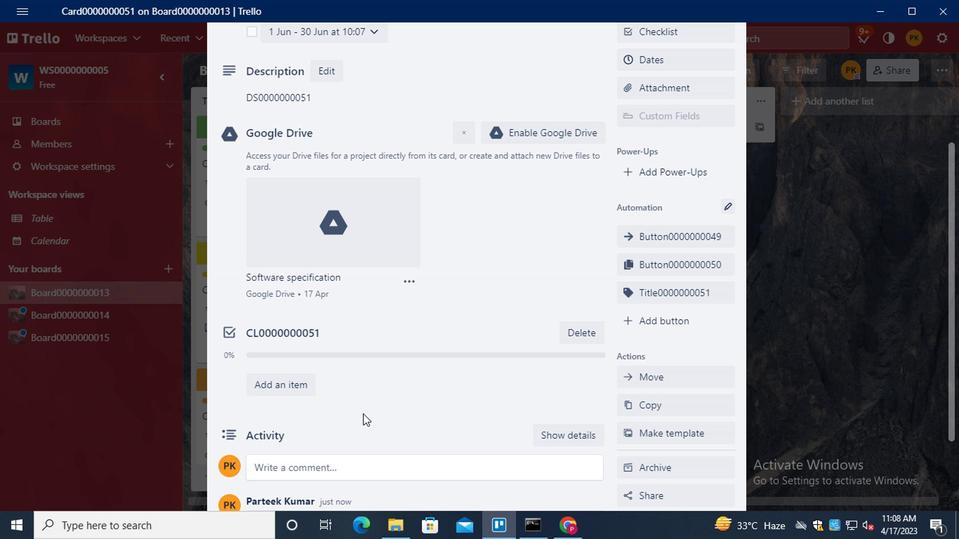 
Action: Mouse scrolled (358, 415) with delta (0, 0)
Screenshot: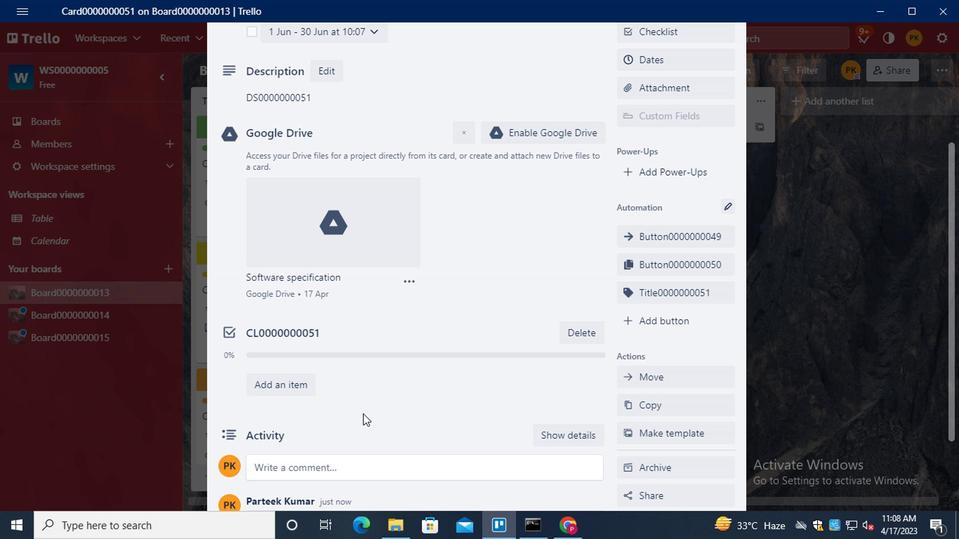 
Action: Mouse scrolled (358, 415) with delta (0, 0)
Screenshot: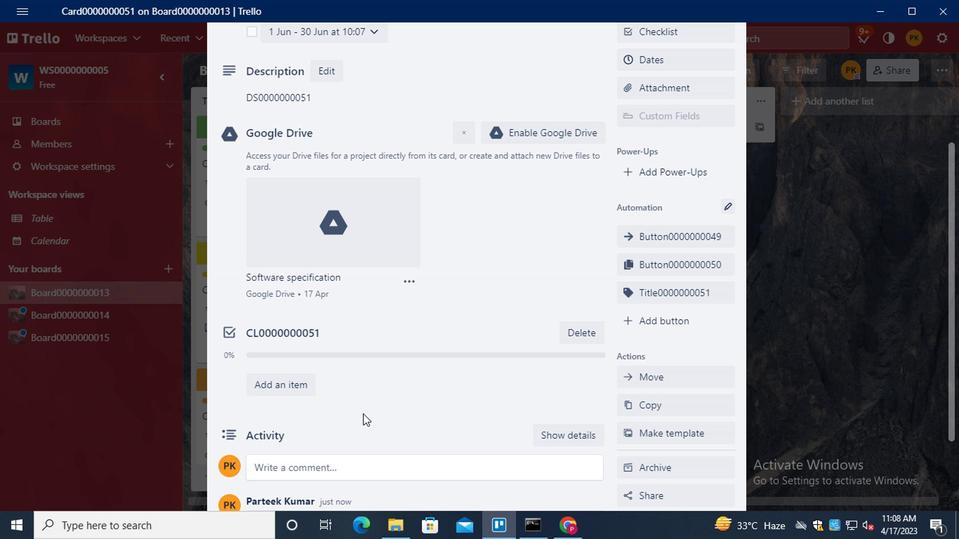 
